 Task: Search one way flight ticket for 3 adults in first from Trenton: Trenton Mercer Airport to Riverton: Central Wyoming Regional Airport (was Riverton Regional) on 5-4-2023. Number of bags: 1 carry on bag. Price is upto 97000. Outbound departure time preference is 4:15.
Action: Mouse moved to (274, 105)
Screenshot: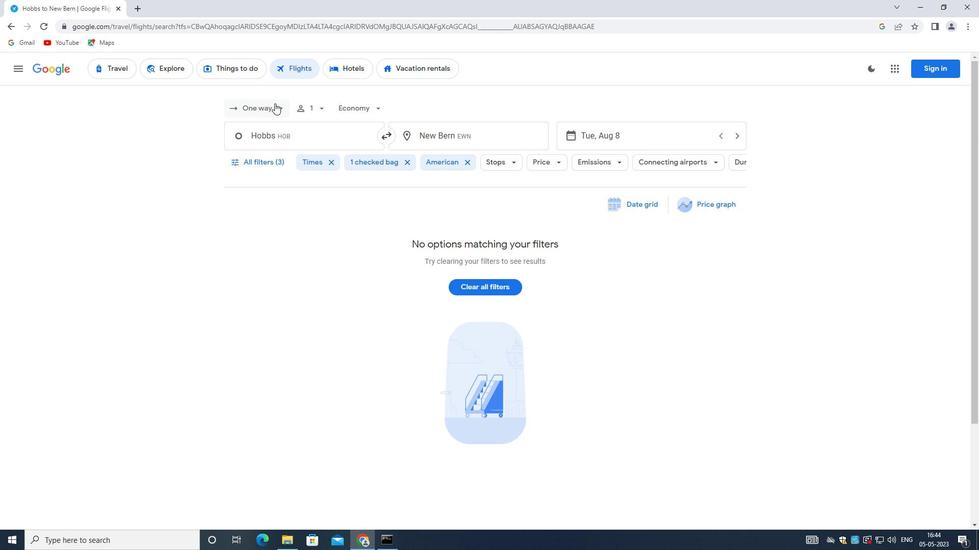 
Action: Mouse pressed left at (274, 105)
Screenshot: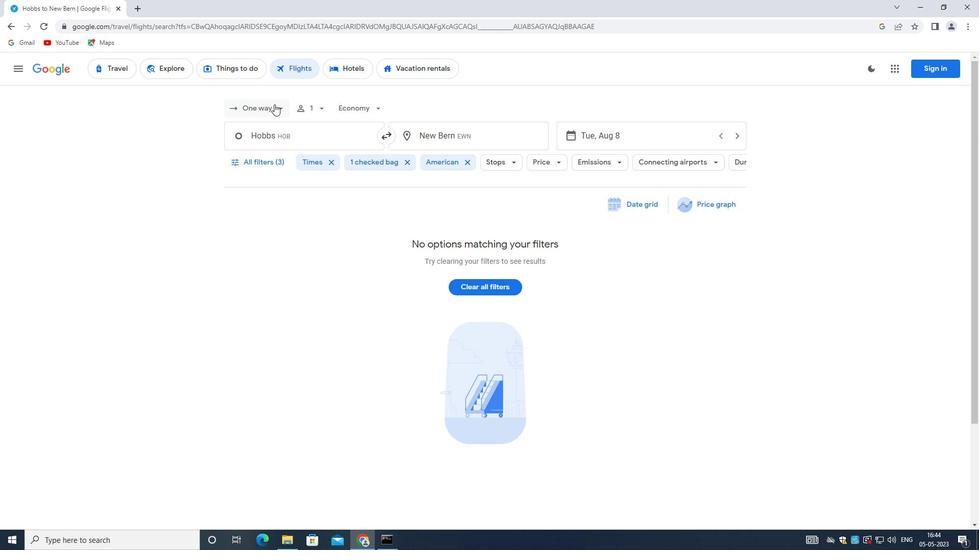 
Action: Mouse moved to (270, 150)
Screenshot: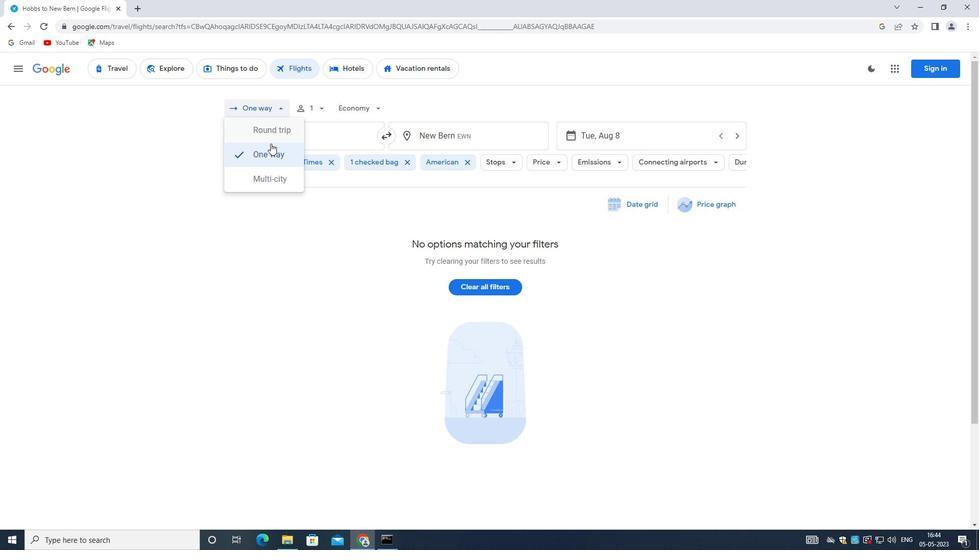 
Action: Mouse pressed left at (270, 150)
Screenshot: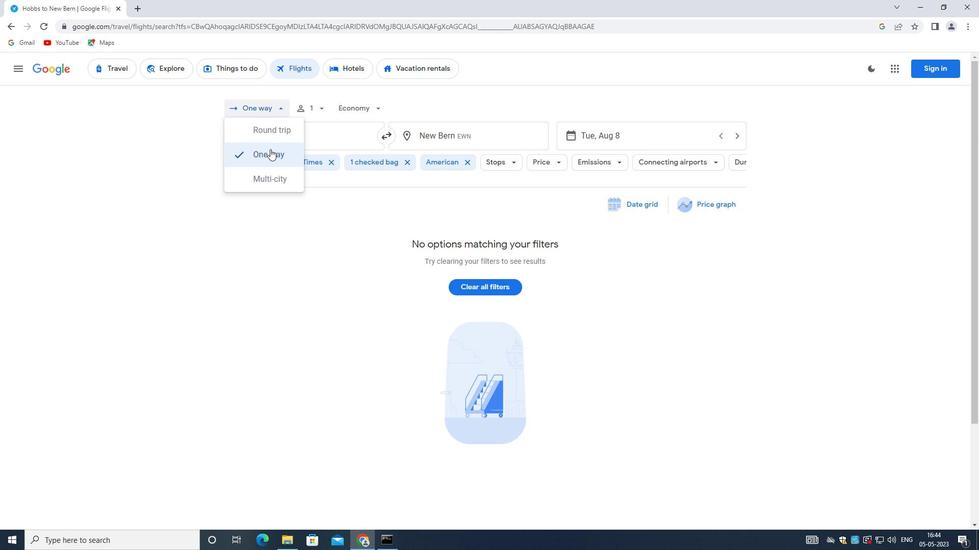 
Action: Mouse moved to (321, 106)
Screenshot: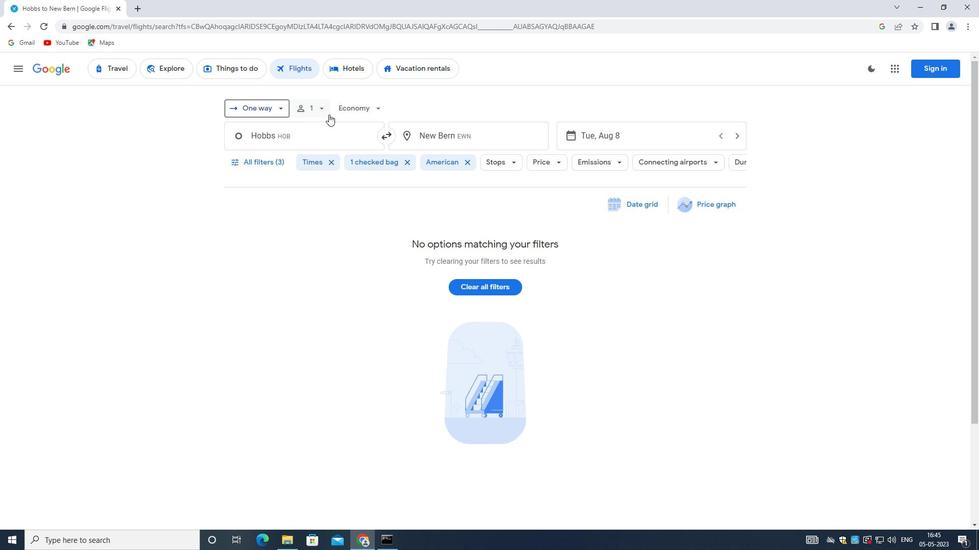 
Action: Mouse pressed left at (321, 106)
Screenshot: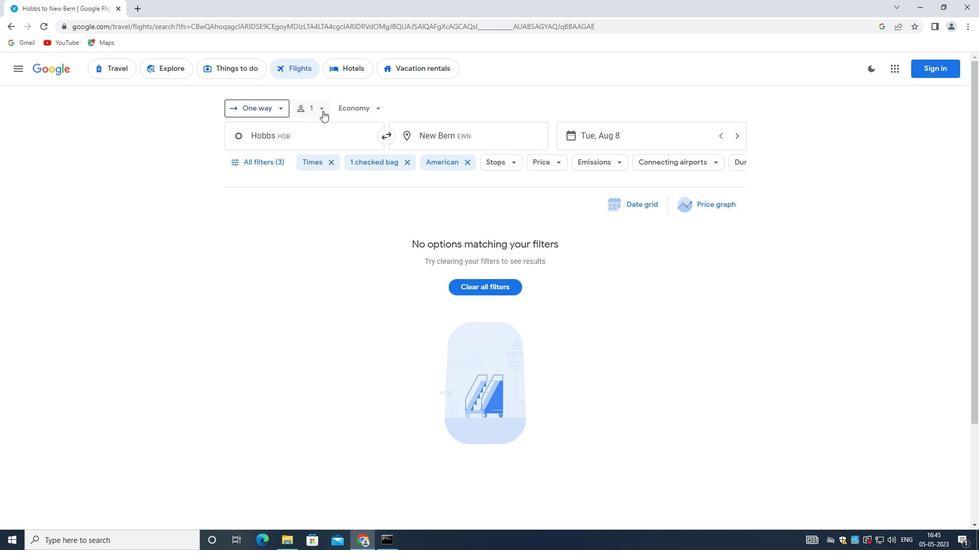 
Action: Mouse moved to (401, 130)
Screenshot: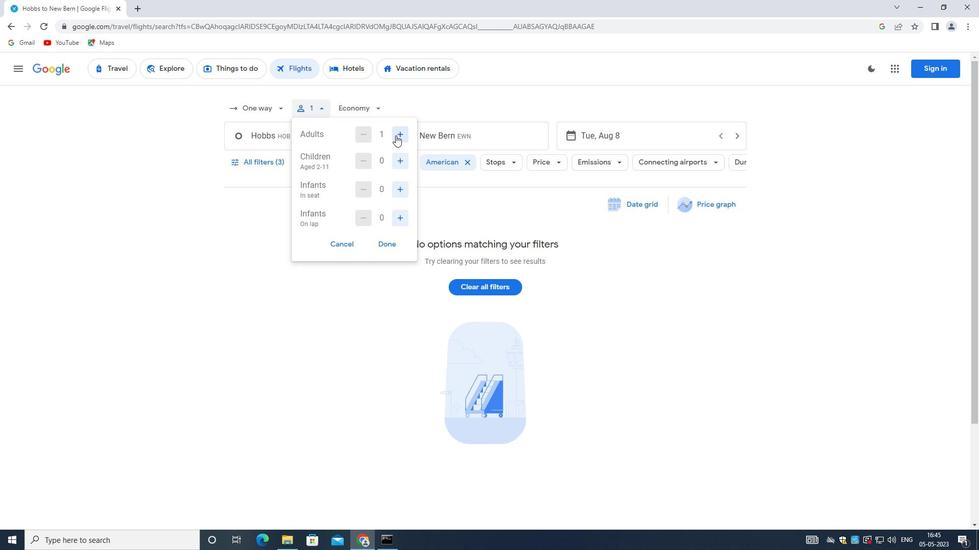 
Action: Mouse pressed left at (401, 130)
Screenshot: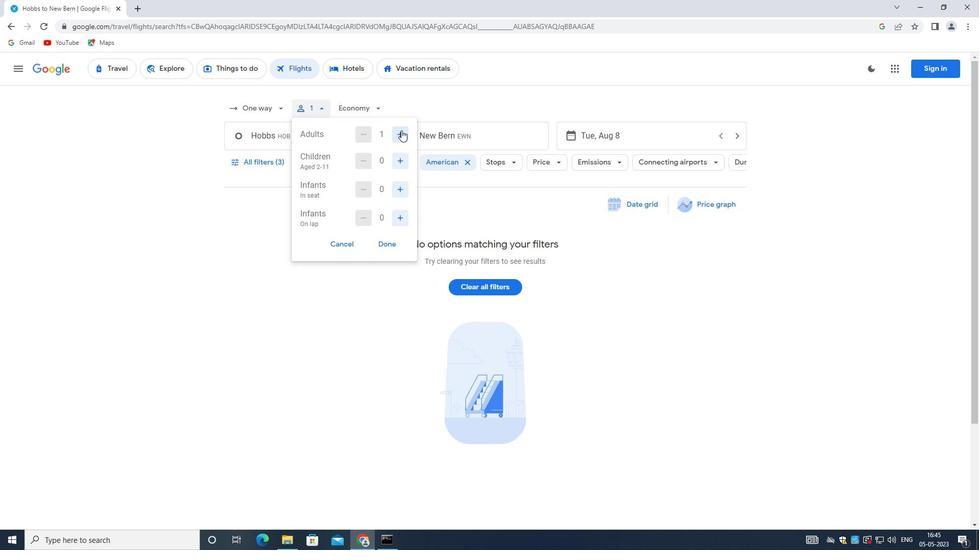 
Action: Mouse pressed left at (401, 130)
Screenshot: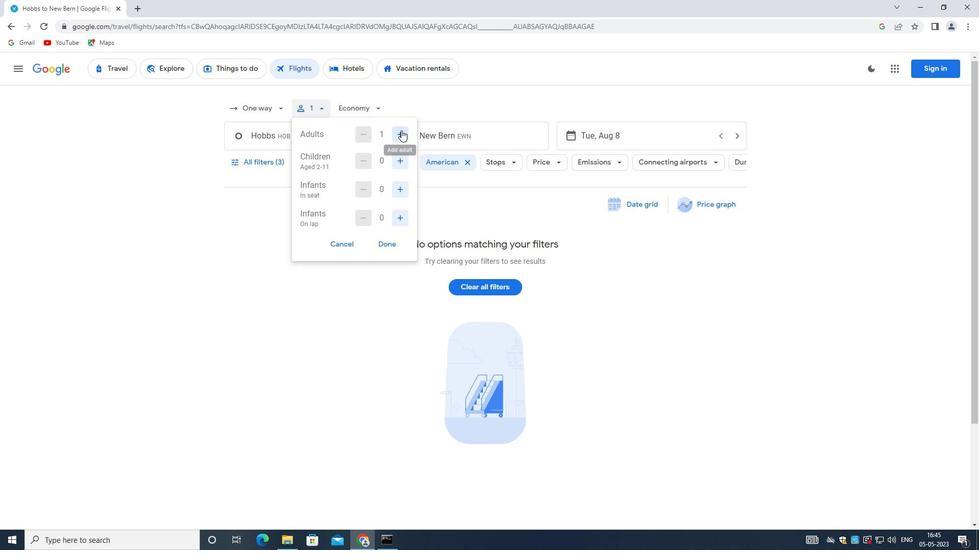 
Action: Mouse moved to (387, 243)
Screenshot: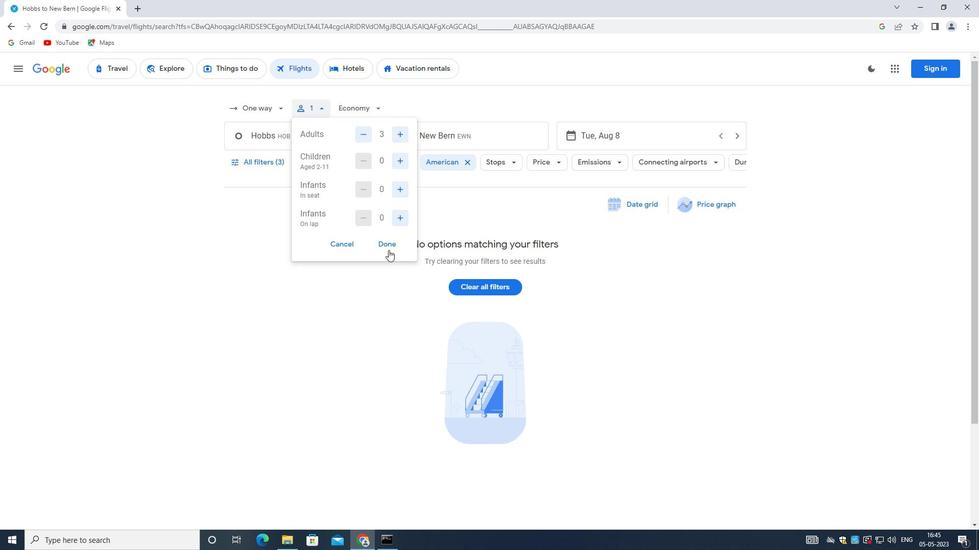 
Action: Mouse pressed left at (387, 243)
Screenshot: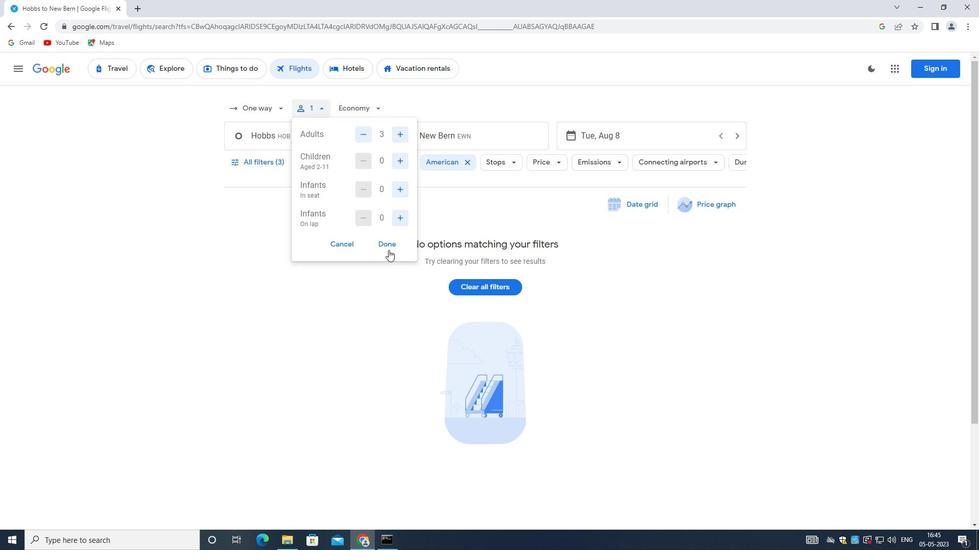 
Action: Mouse moved to (300, 140)
Screenshot: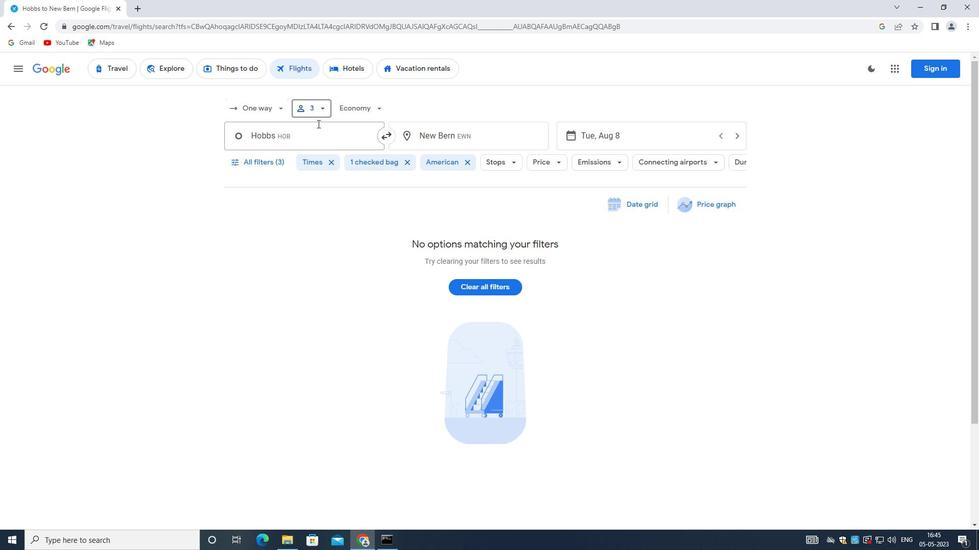 
Action: Mouse pressed left at (300, 140)
Screenshot: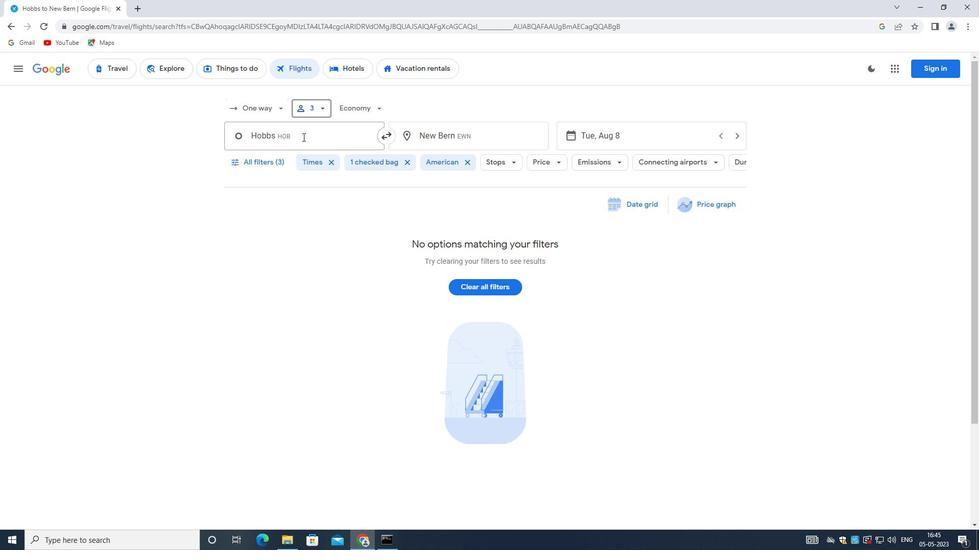 
Action: Mouse moved to (300, 140)
Screenshot: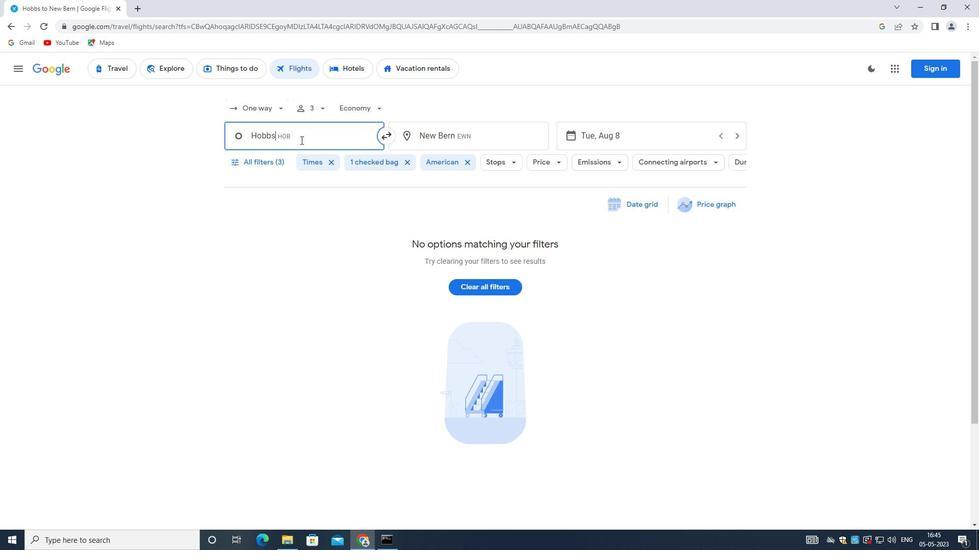 
Action: Key pressed <Key.backspace><Key.shift><Key.shift><Key.shift><Key.shift>TRENT
Screenshot: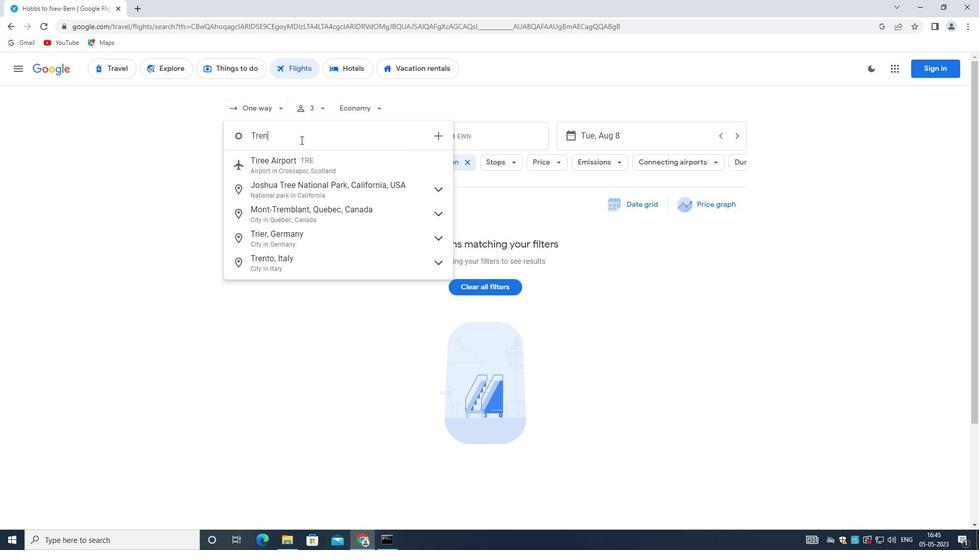 
Action: Mouse moved to (300, 140)
Screenshot: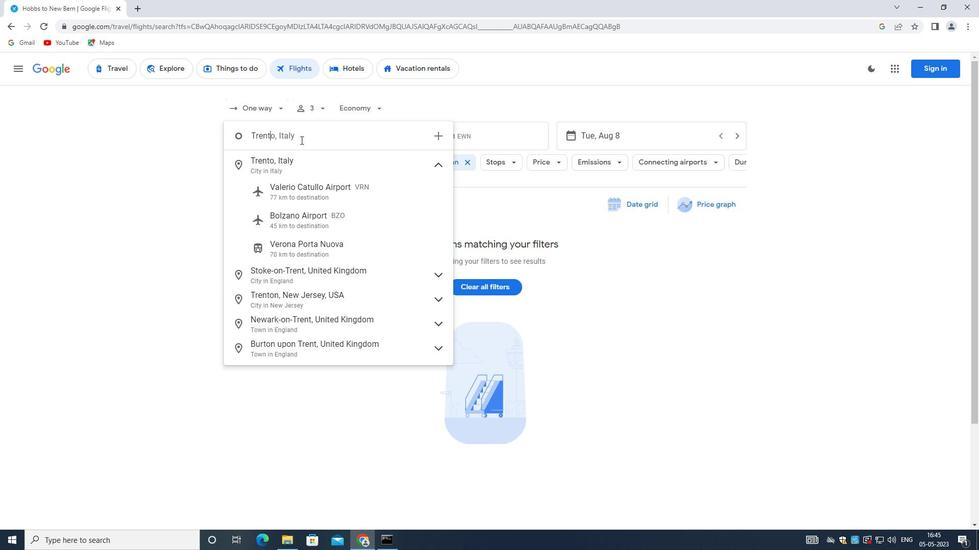 
Action: Key pressed ON<Key.space><Key.shift_r>MERCER
Screenshot: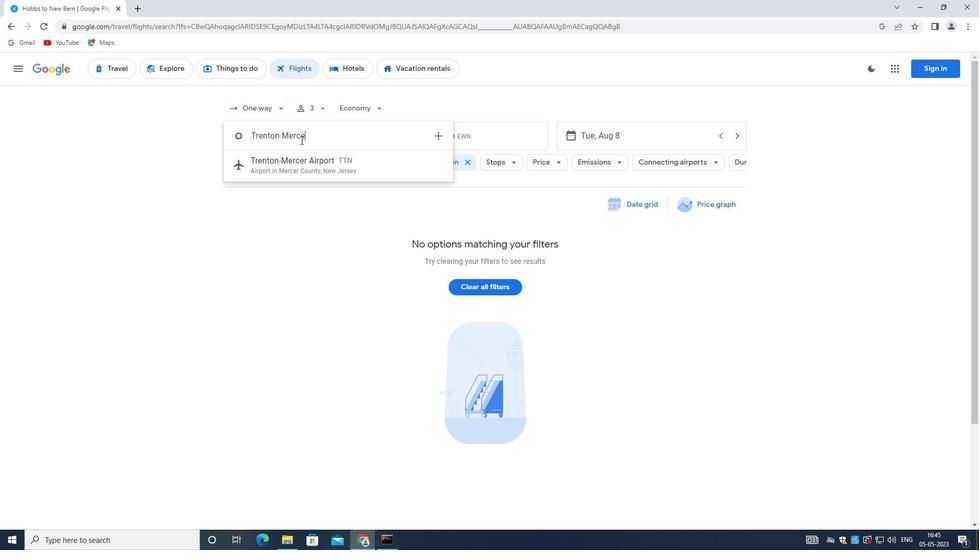 
Action: Mouse moved to (301, 164)
Screenshot: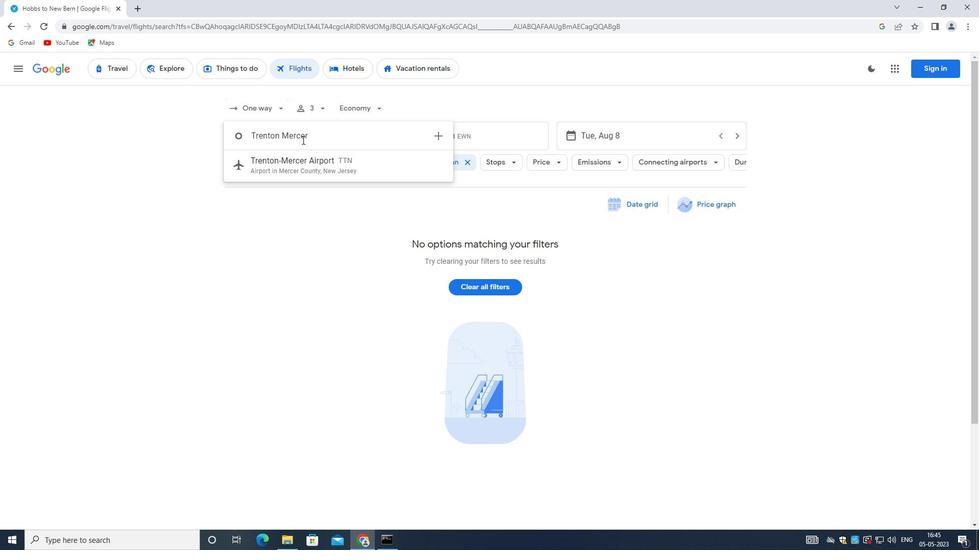 
Action: Mouse pressed left at (301, 164)
Screenshot: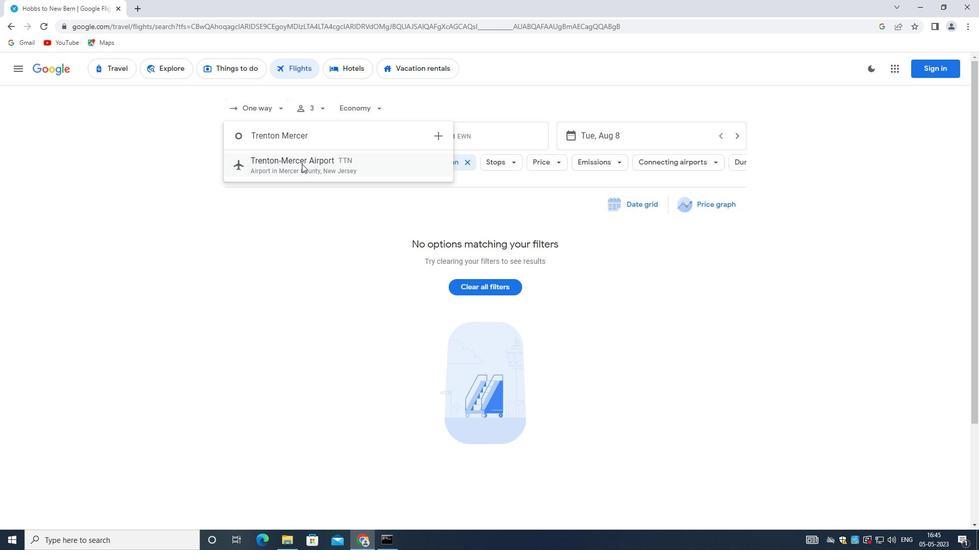 
Action: Mouse moved to (485, 141)
Screenshot: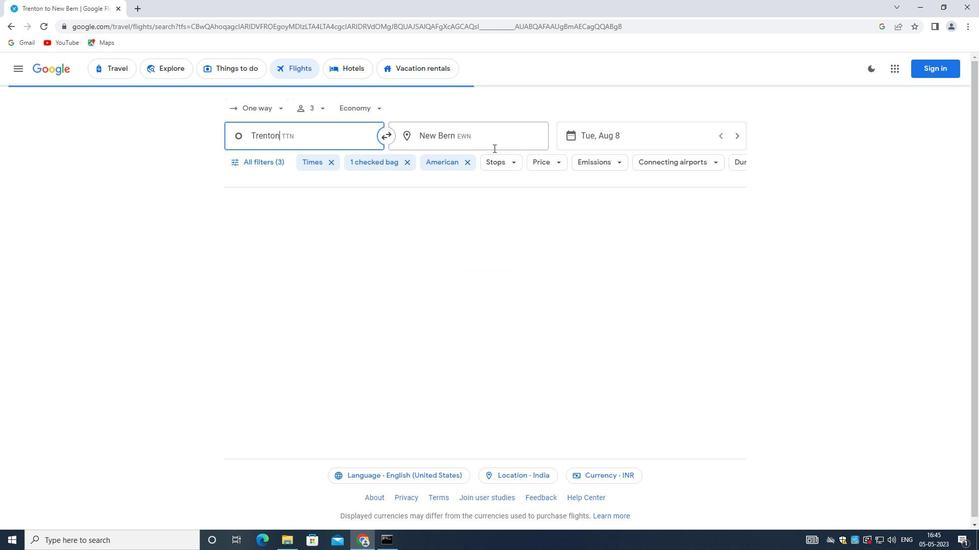 
Action: Mouse pressed left at (485, 141)
Screenshot: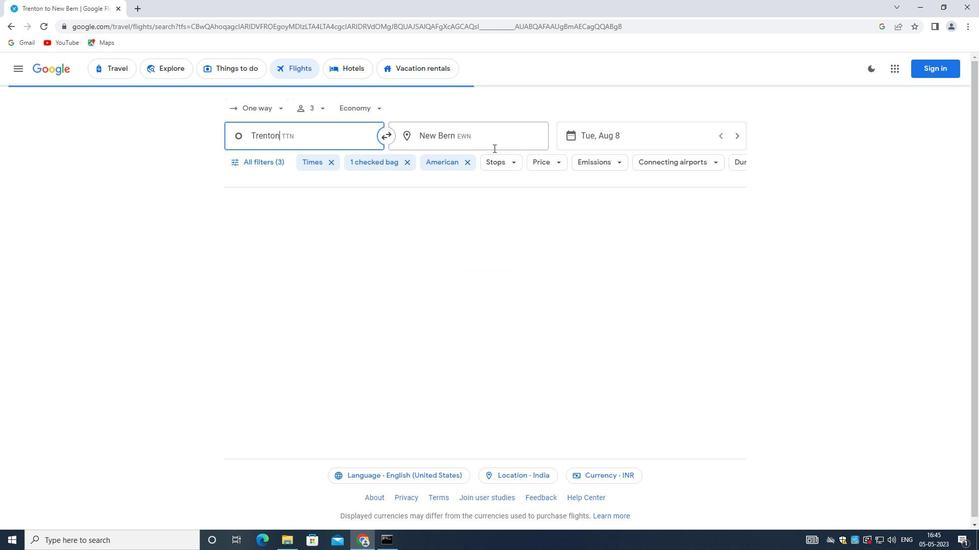 
Action: Key pressed <Key.backspace><Key.shift>CENTRAL<Key.space><Key.shift>WYOMING
Screenshot: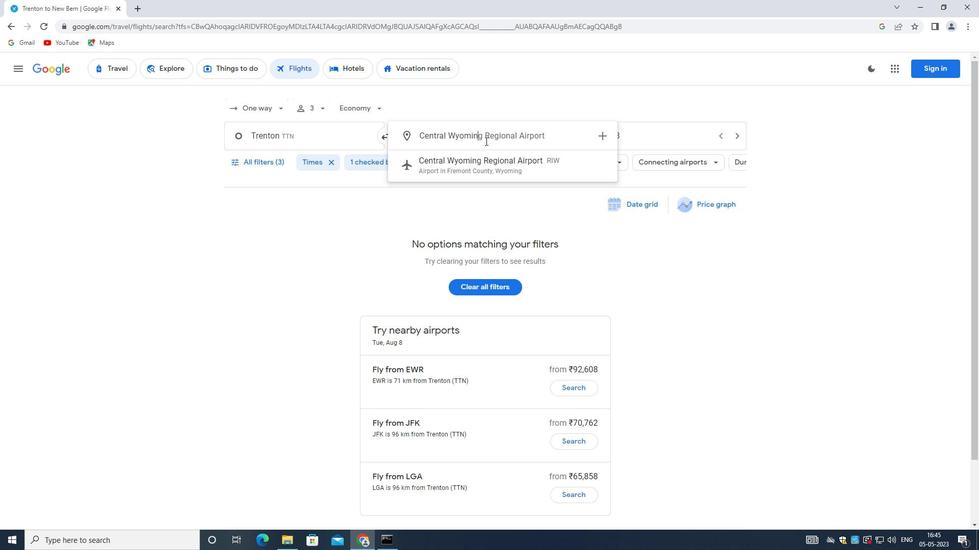 
Action: Mouse moved to (473, 173)
Screenshot: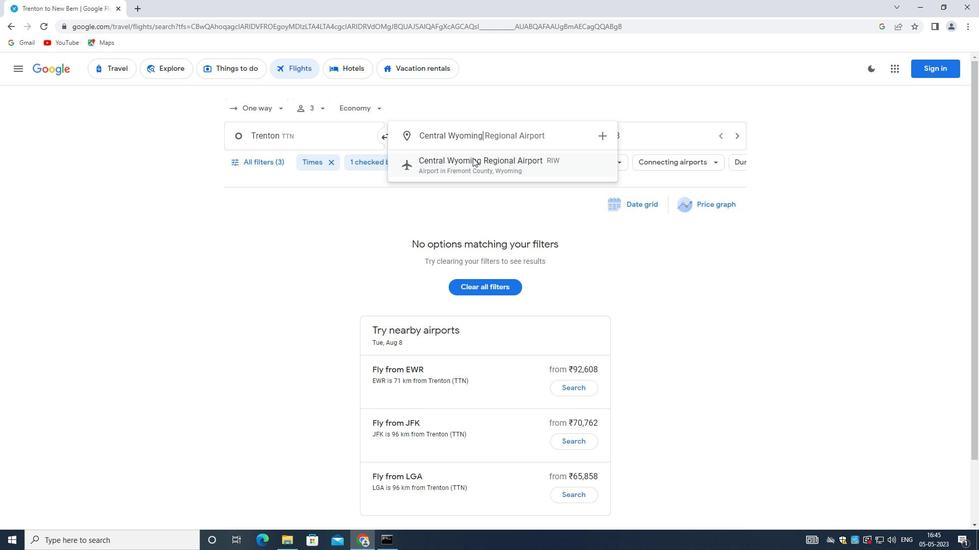 
Action: Mouse pressed left at (473, 173)
Screenshot: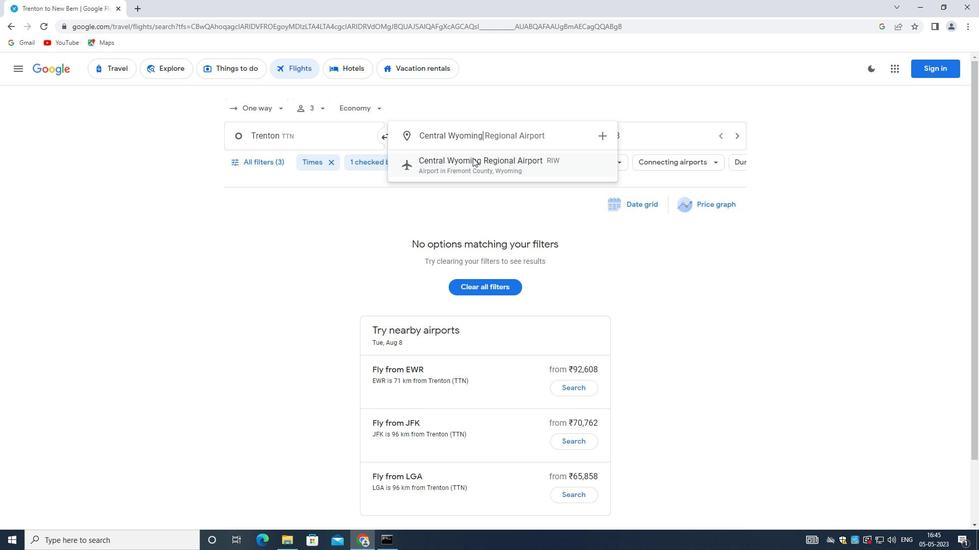 
Action: Mouse moved to (602, 144)
Screenshot: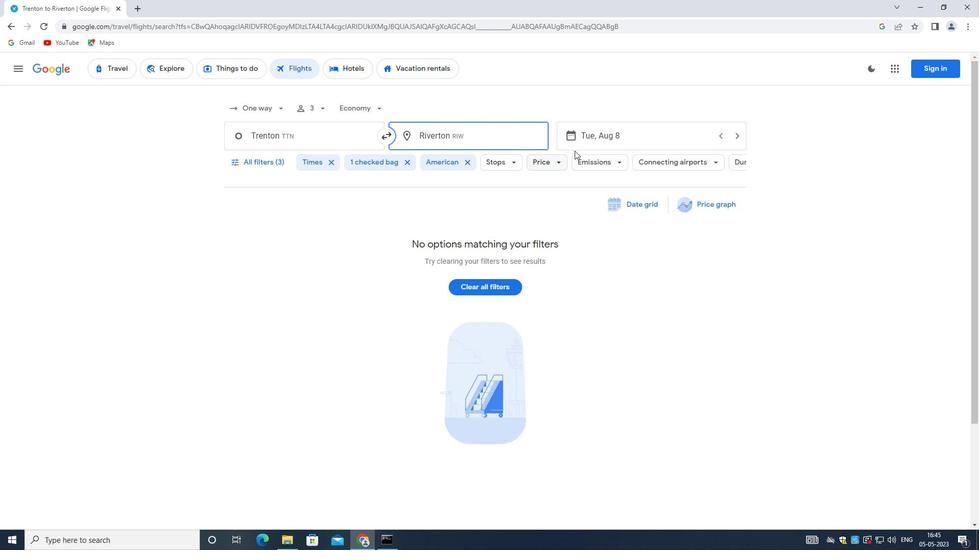 
Action: Mouse pressed left at (602, 144)
Screenshot: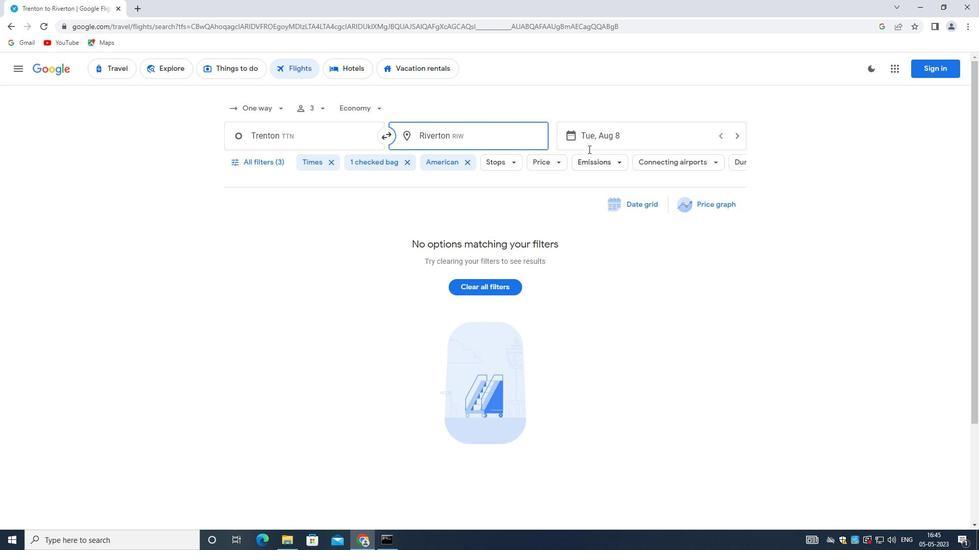
Action: Mouse moved to (440, 250)
Screenshot: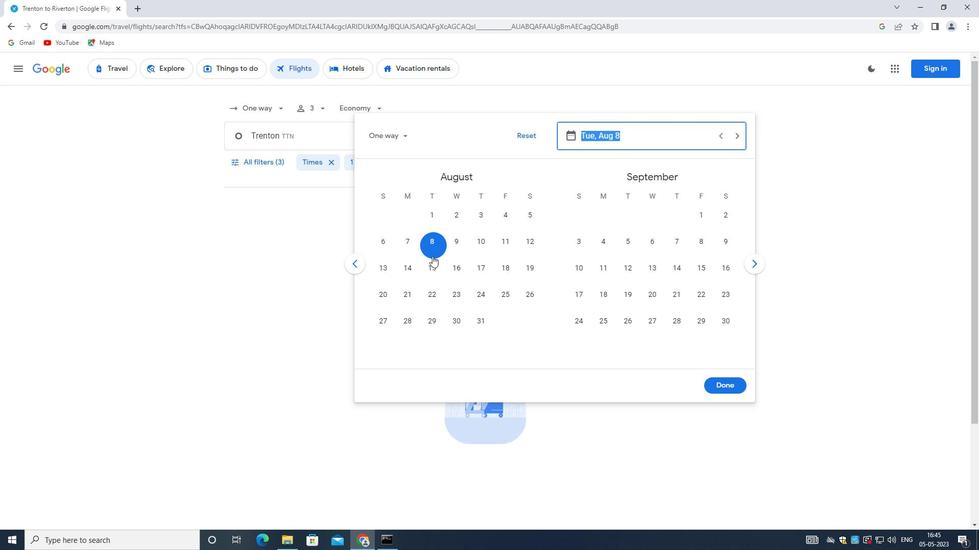 
Action: Mouse pressed left at (440, 250)
Screenshot: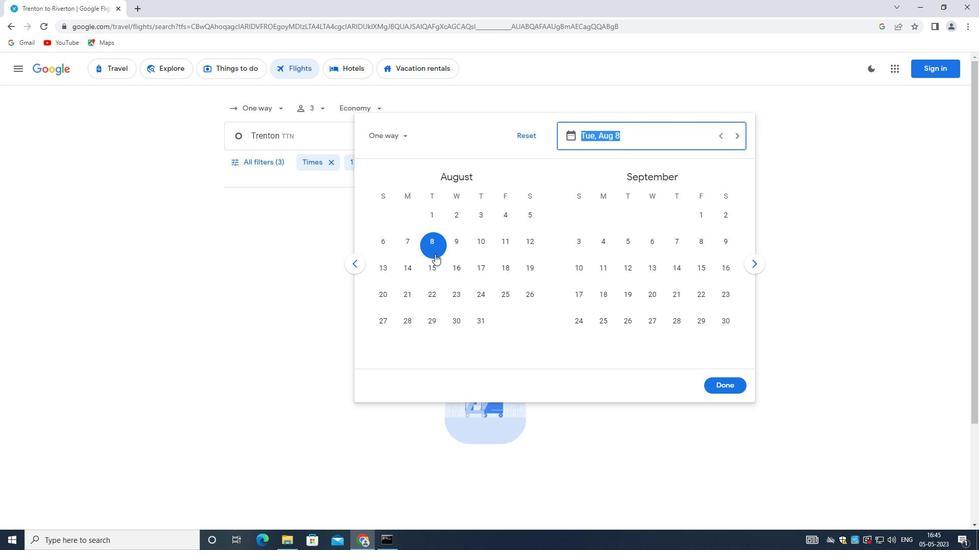 
Action: Mouse moved to (731, 388)
Screenshot: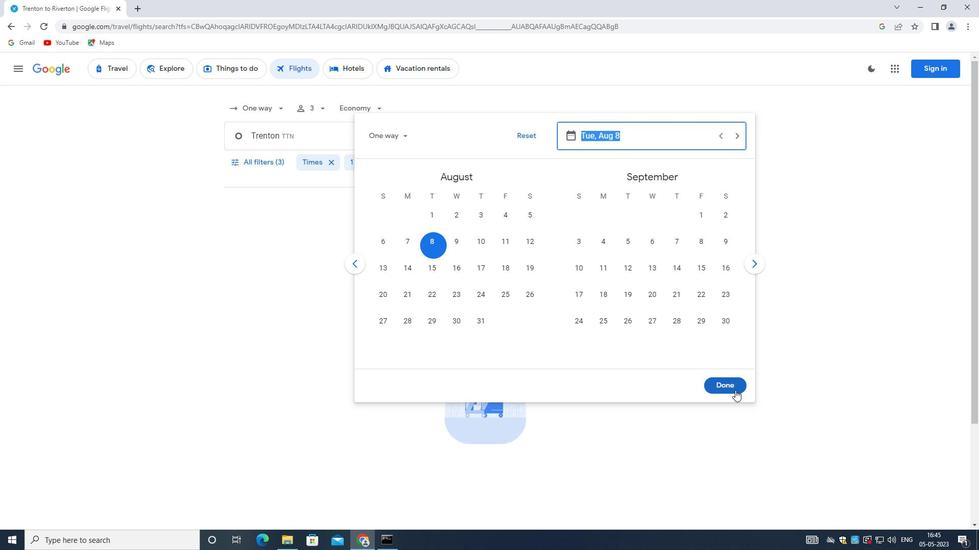 
Action: Mouse pressed left at (731, 388)
Screenshot: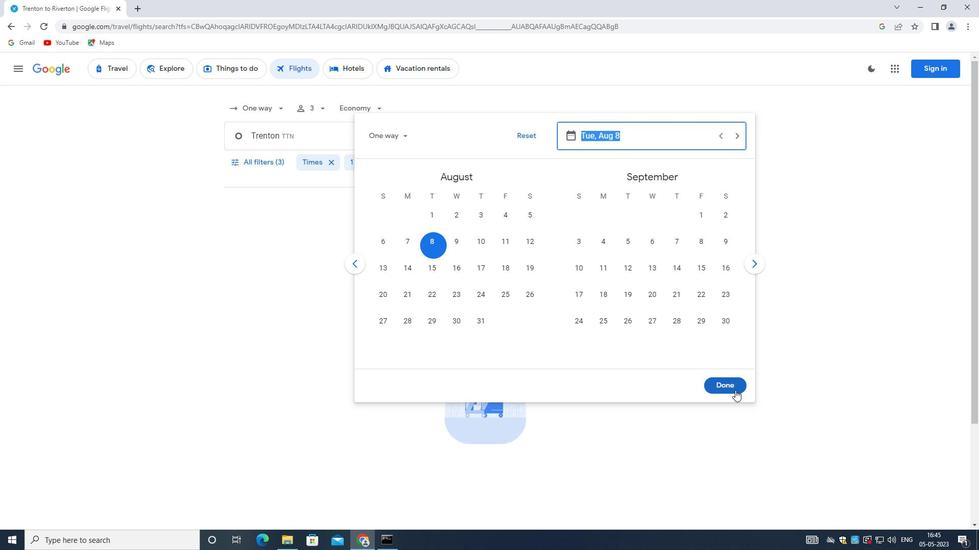 
Action: Mouse moved to (273, 162)
Screenshot: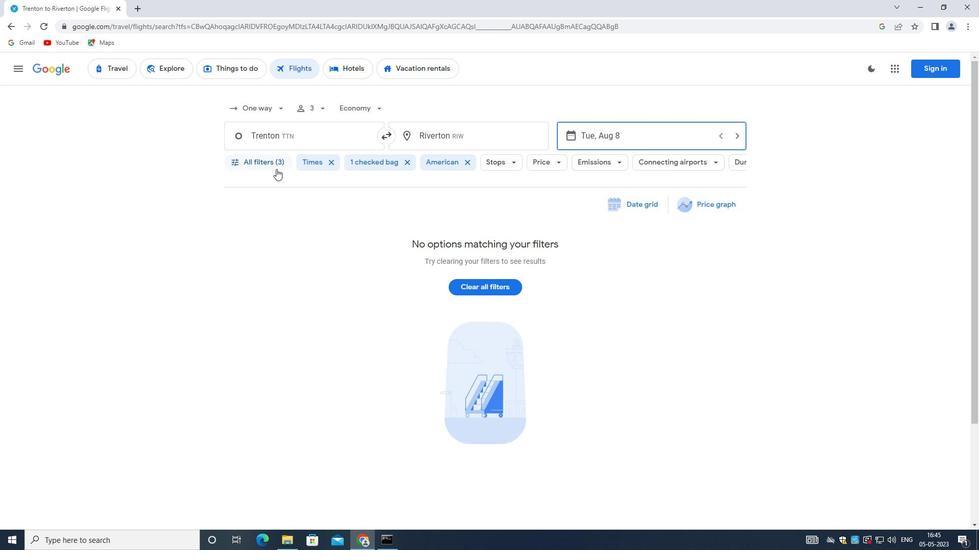 
Action: Mouse pressed left at (273, 162)
Screenshot: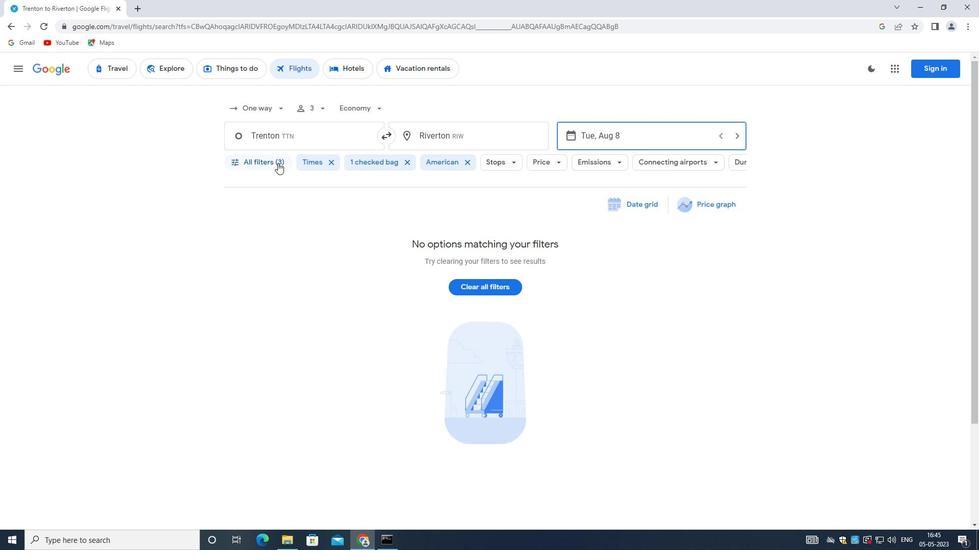
Action: Mouse moved to (277, 374)
Screenshot: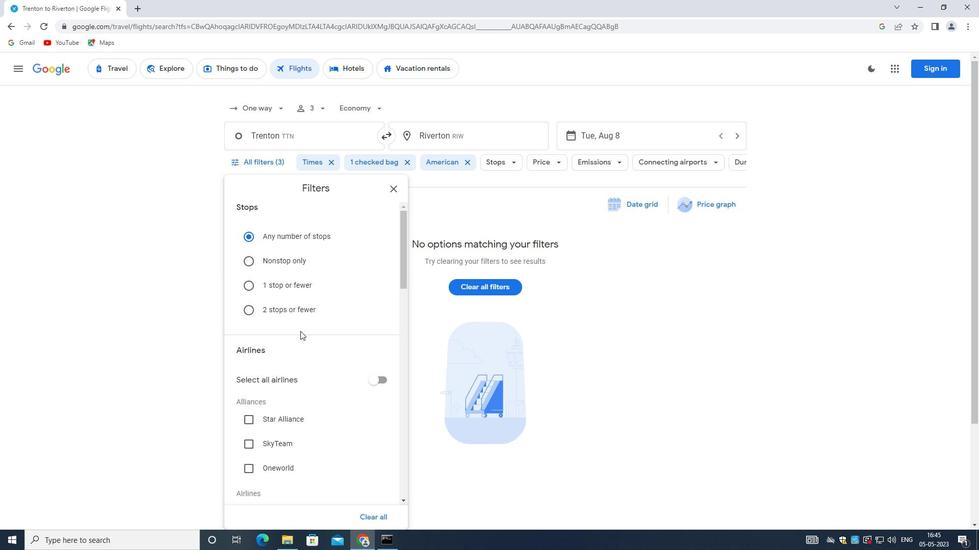 
Action: Mouse scrolled (277, 374) with delta (0, 0)
Screenshot: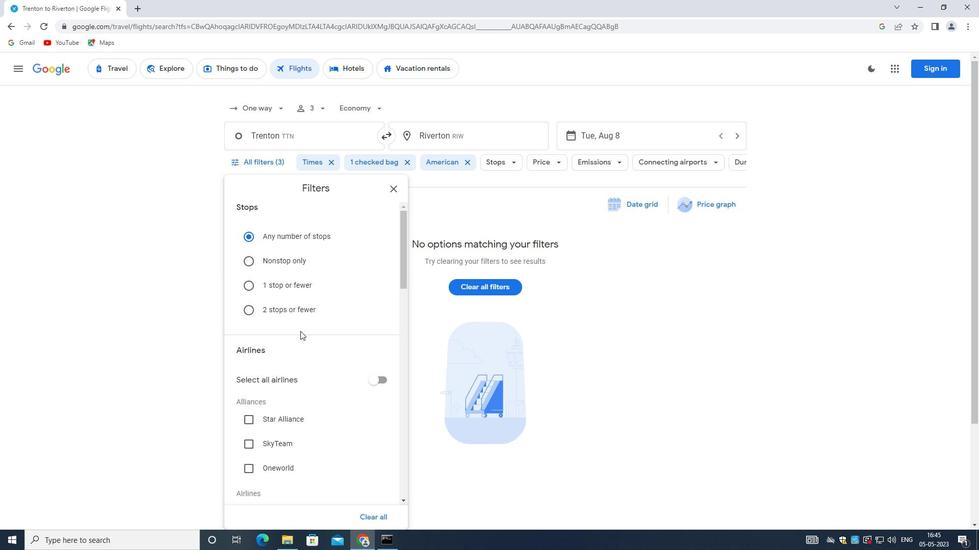 
Action: Mouse moved to (277, 382)
Screenshot: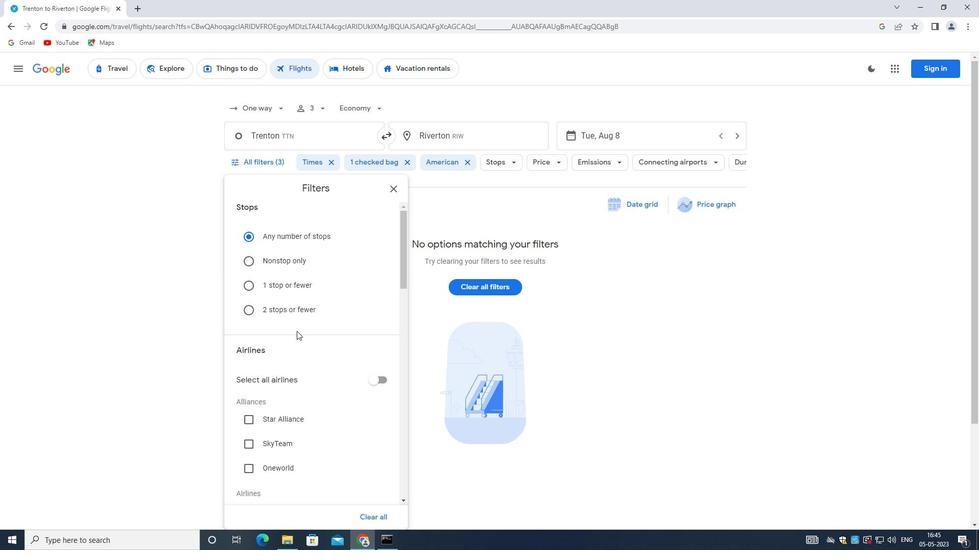
Action: Mouse scrolled (277, 381) with delta (0, 0)
Screenshot: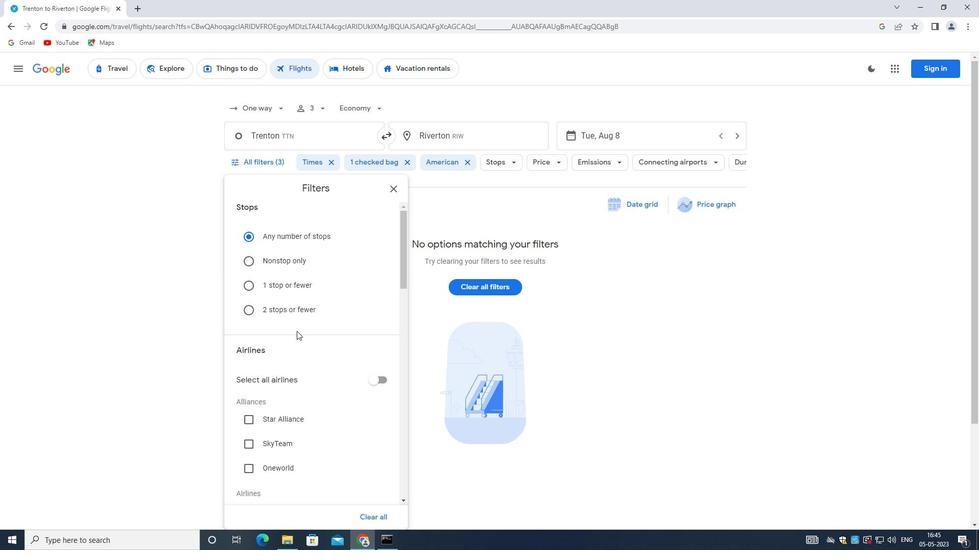 
Action: Mouse moved to (277, 390)
Screenshot: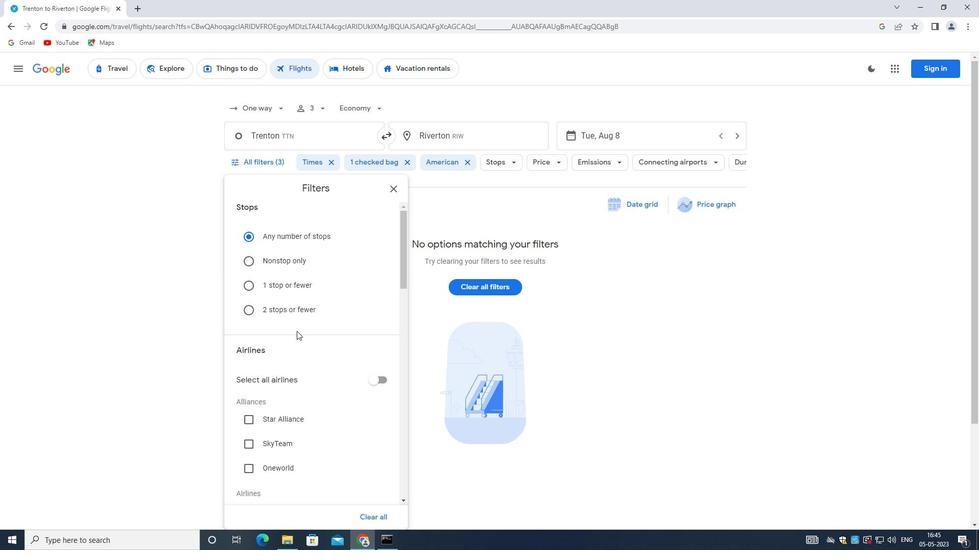 
Action: Mouse scrolled (277, 389) with delta (0, 0)
Screenshot: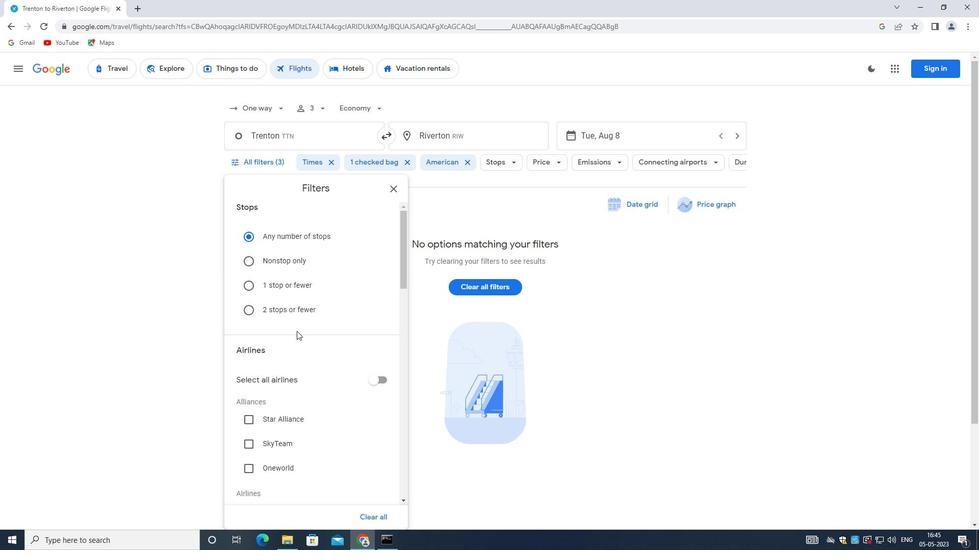 
Action: Mouse moved to (277, 392)
Screenshot: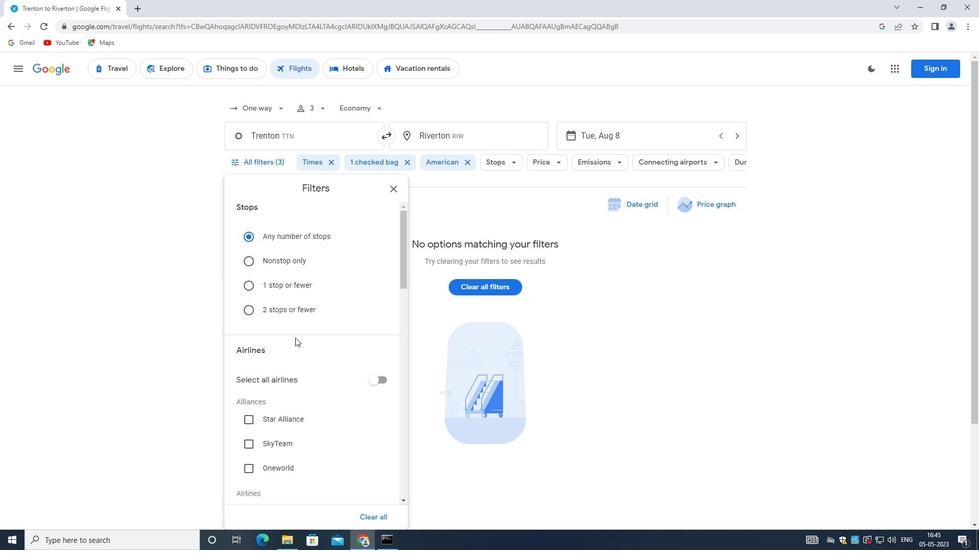 
Action: Mouse scrolled (277, 392) with delta (0, 0)
Screenshot: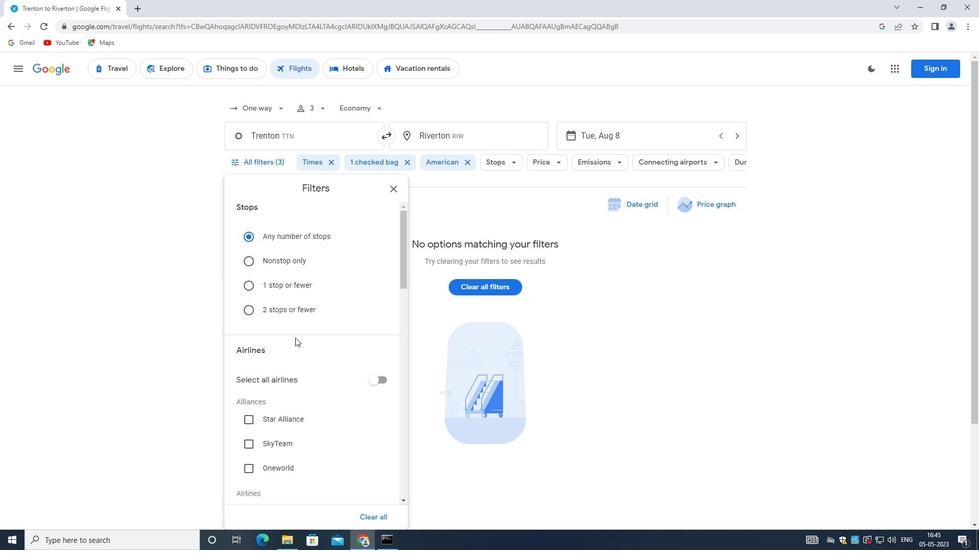 
Action: Mouse moved to (343, 401)
Screenshot: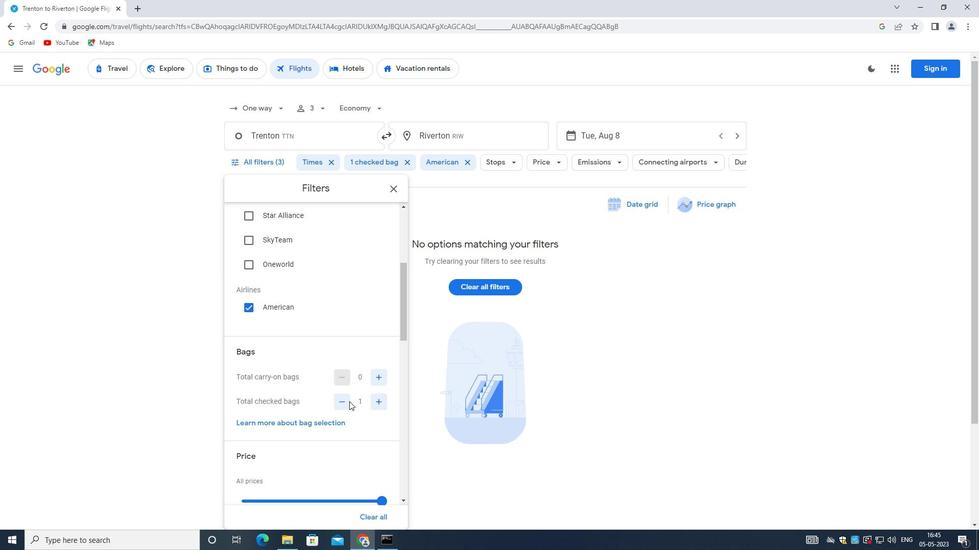 
Action: Mouse pressed left at (343, 401)
Screenshot: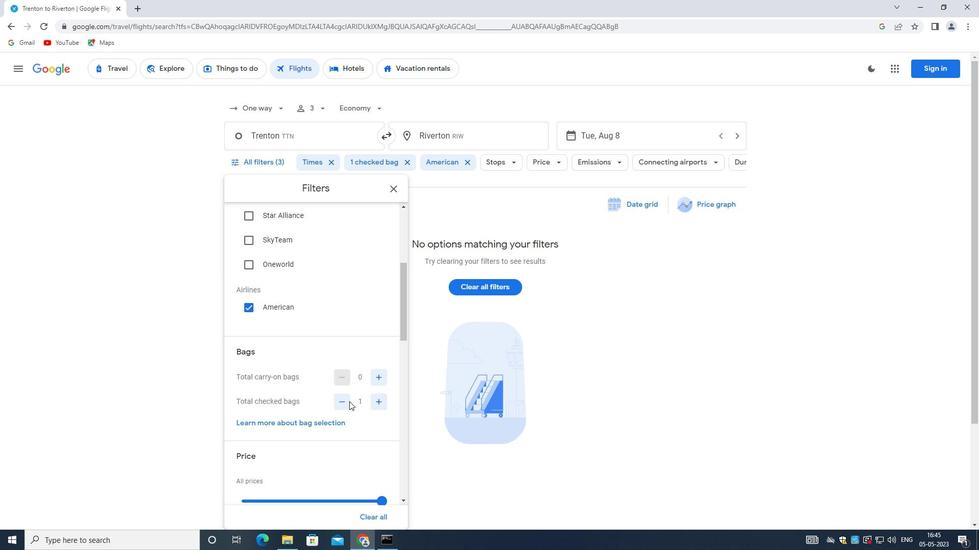
Action: Mouse moved to (377, 375)
Screenshot: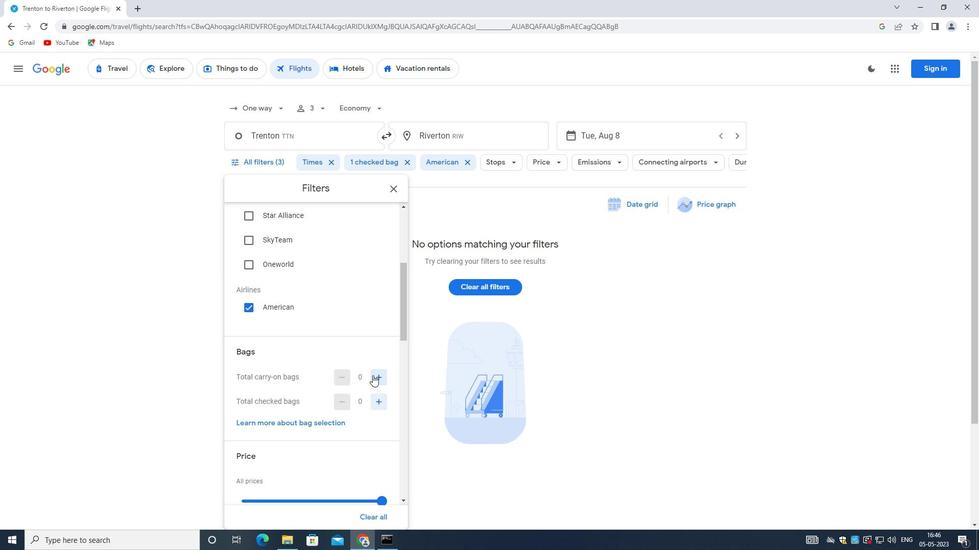 
Action: Mouse pressed left at (377, 375)
Screenshot: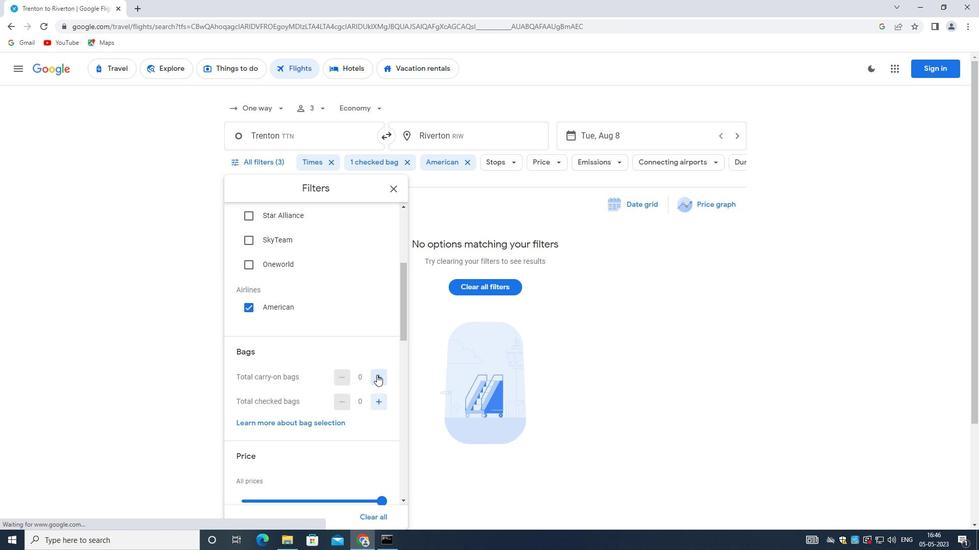 
Action: Mouse moved to (314, 447)
Screenshot: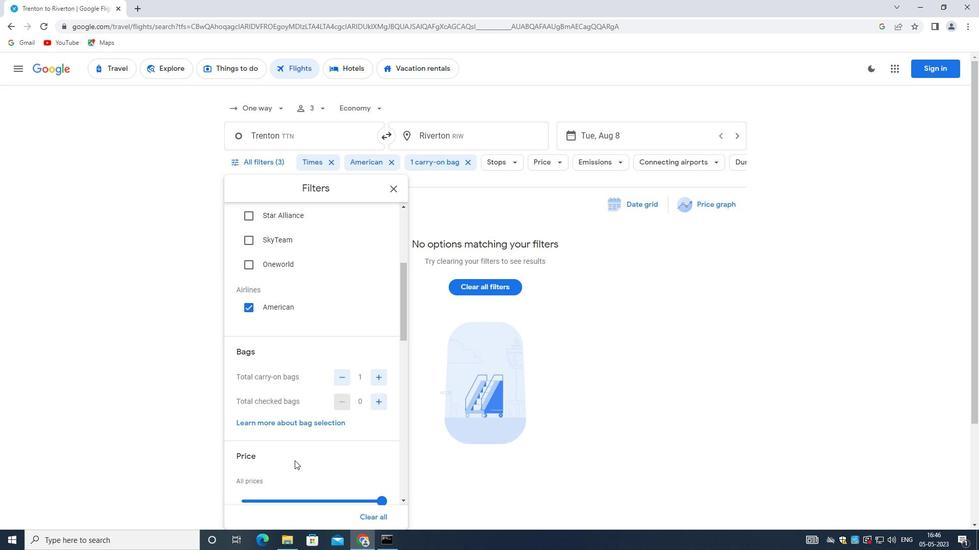
Action: Mouse scrolled (314, 447) with delta (0, 0)
Screenshot: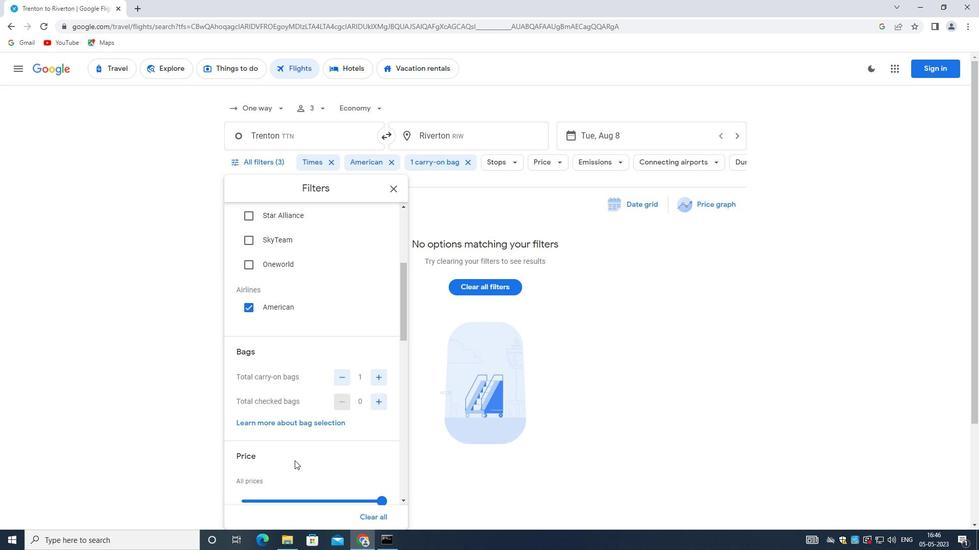 
Action: Mouse moved to (317, 446)
Screenshot: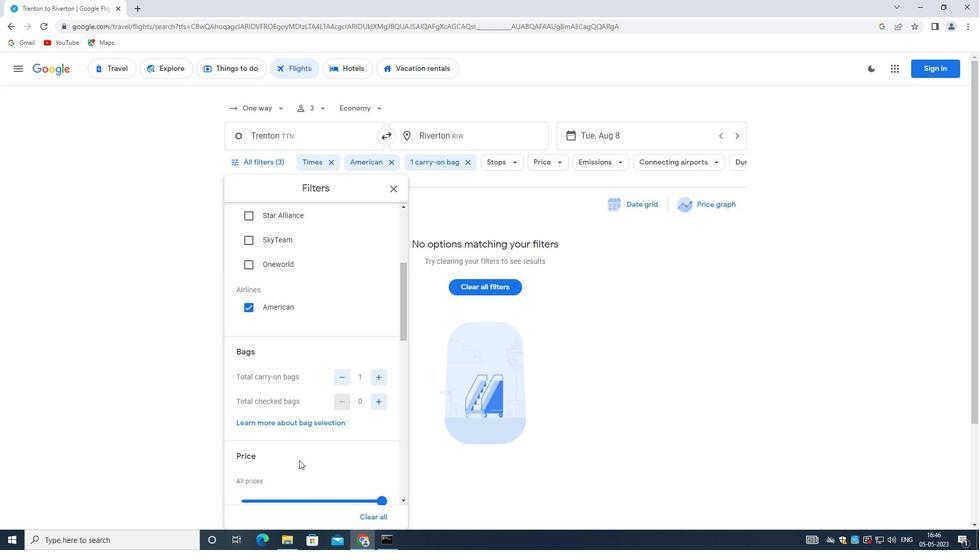 
Action: Mouse scrolled (317, 446) with delta (0, 0)
Screenshot: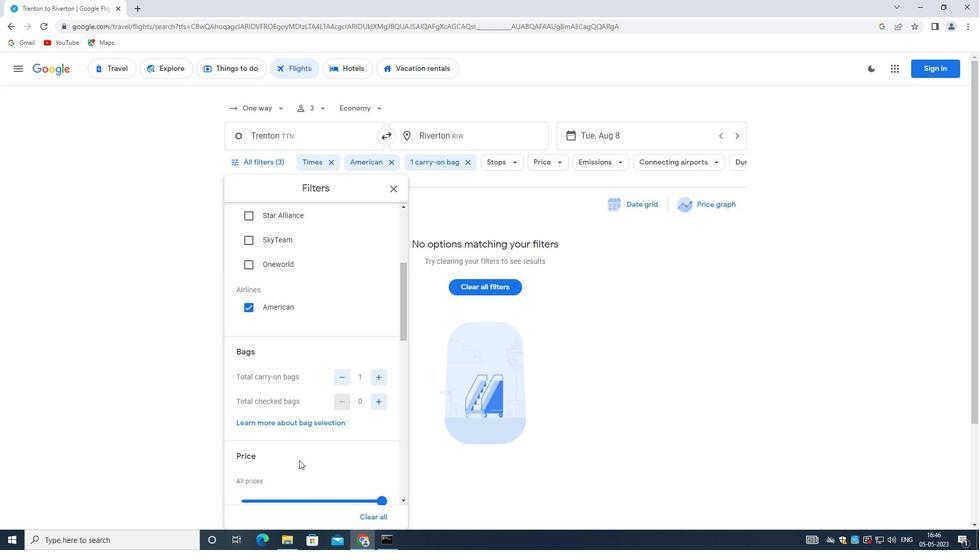 
Action: Mouse moved to (318, 446)
Screenshot: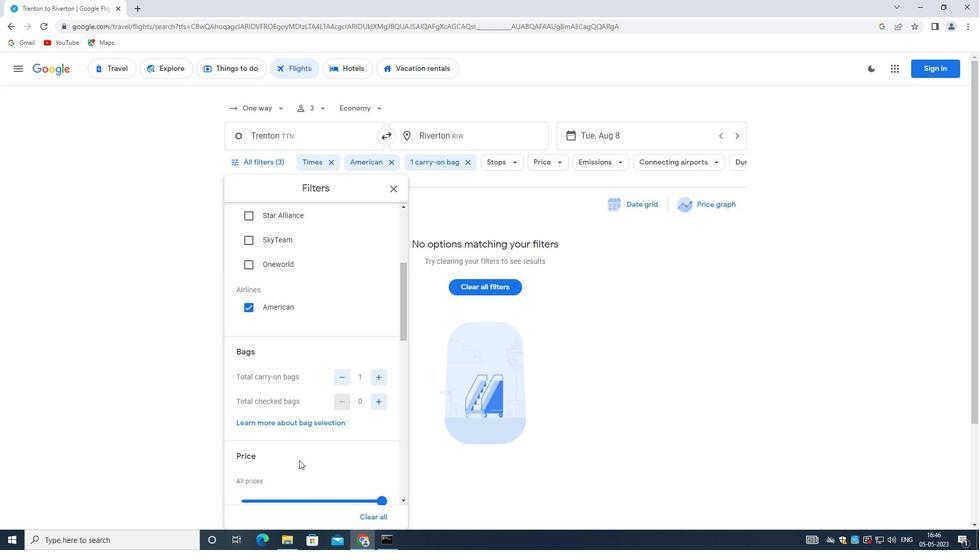 
Action: Mouse scrolled (318, 446) with delta (0, 0)
Screenshot: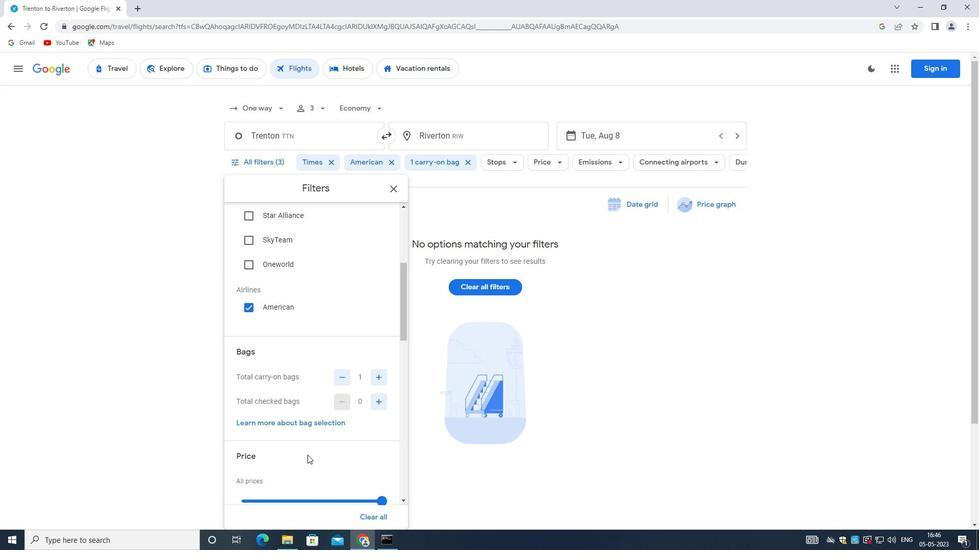 
Action: Mouse scrolled (318, 446) with delta (0, 0)
Screenshot: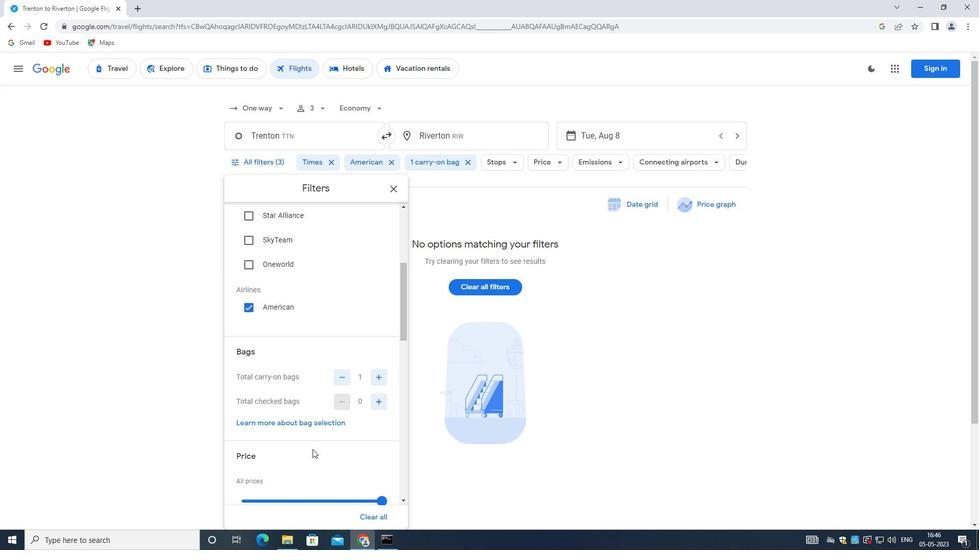 
Action: Mouse moved to (381, 294)
Screenshot: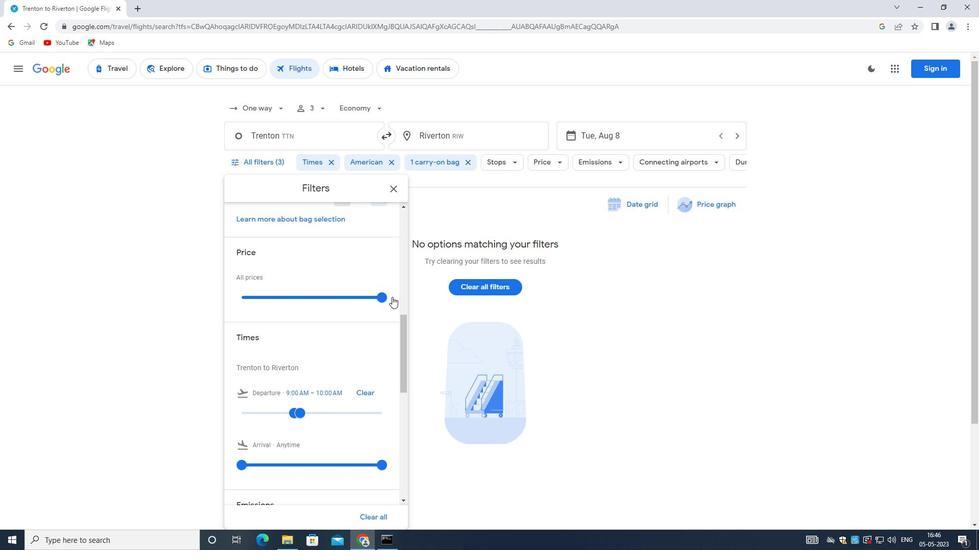 
Action: Mouse pressed left at (381, 294)
Screenshot: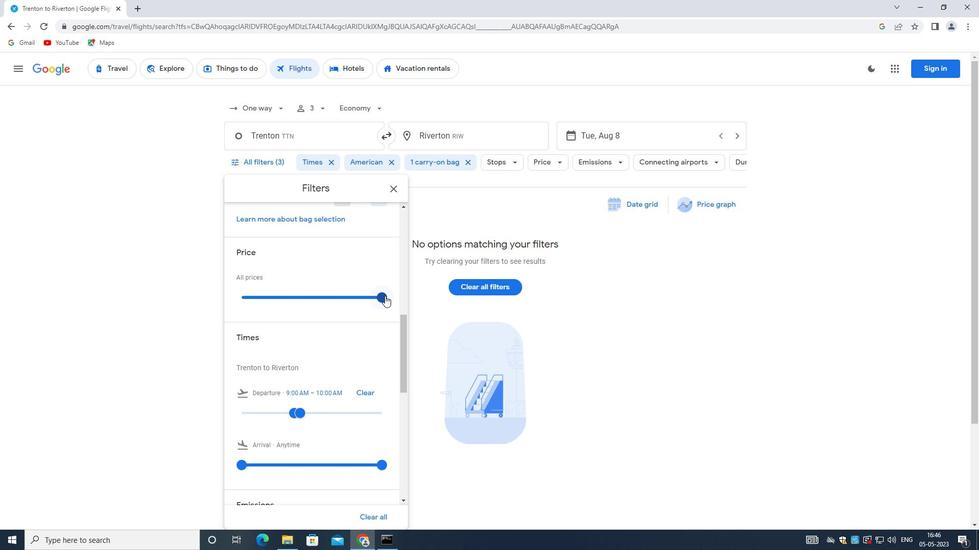
Action: Mouse moved to (336, 413)
Screenshot: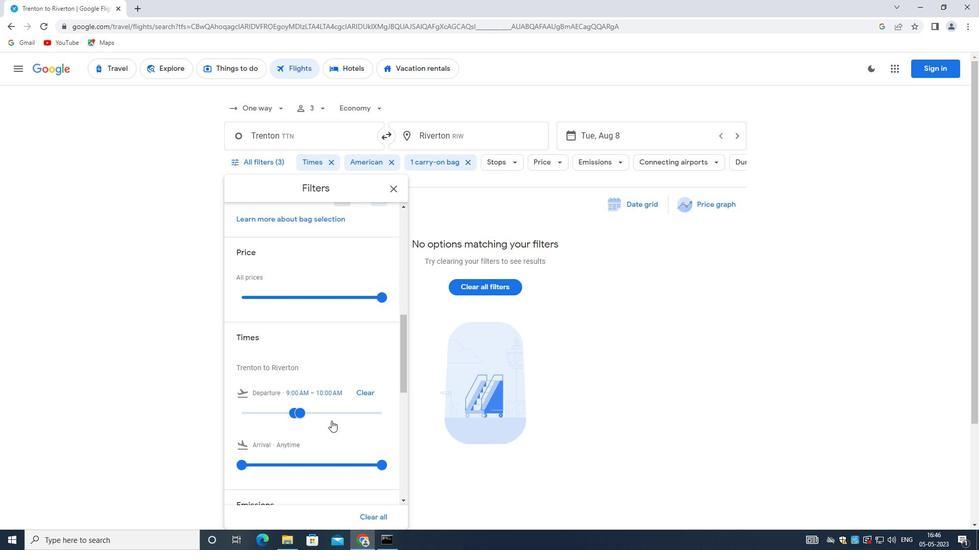 
Action: Mouse pressed left at (336, 413)
Screenshot: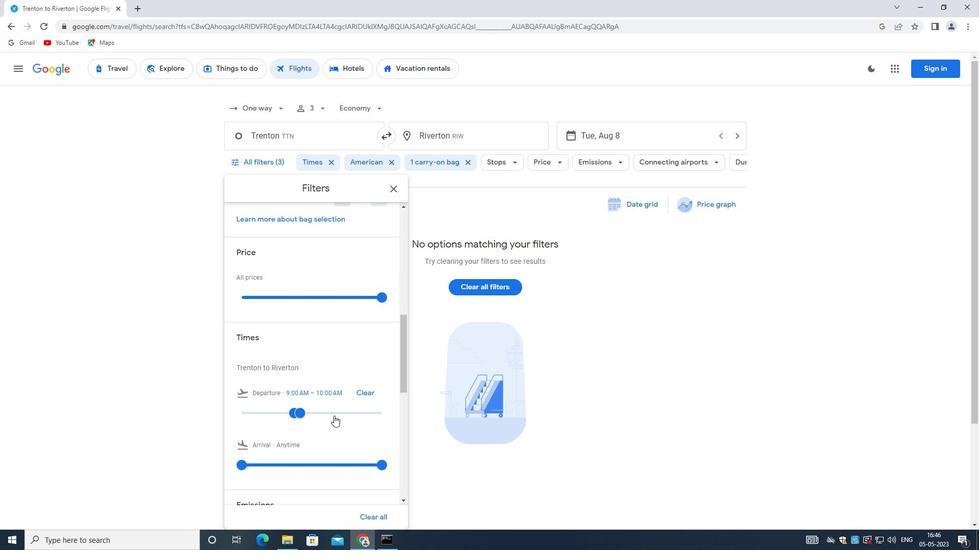 
Action: Mouse moved to (247, 413)
Screenshot: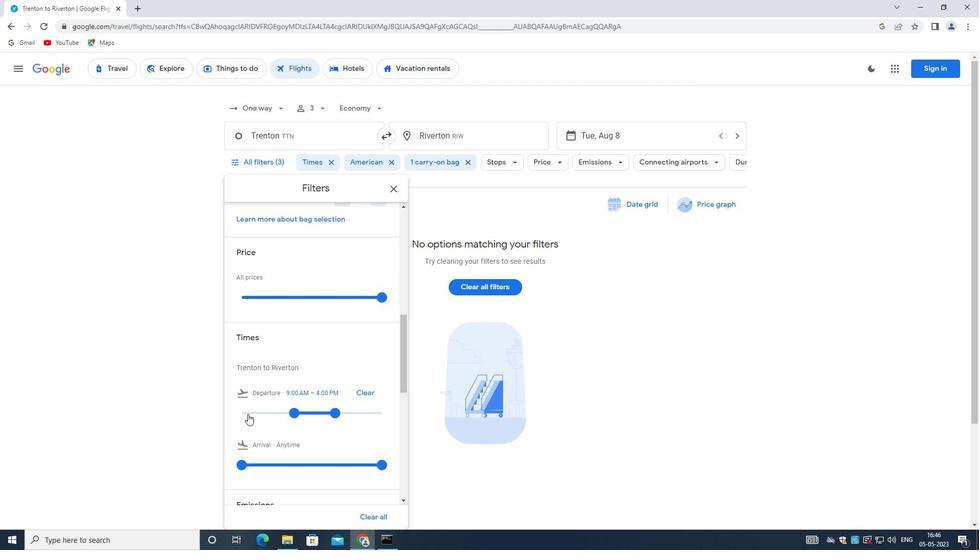 
Action: Mouse pressed left at (247, 413)
Screenshot: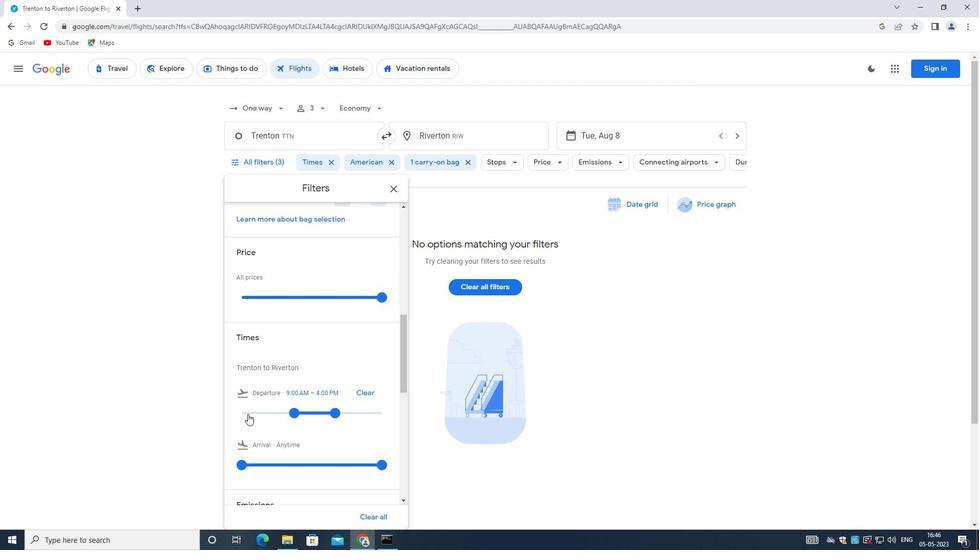 
Action: Mouse moved to (264, 413)
Screenshot: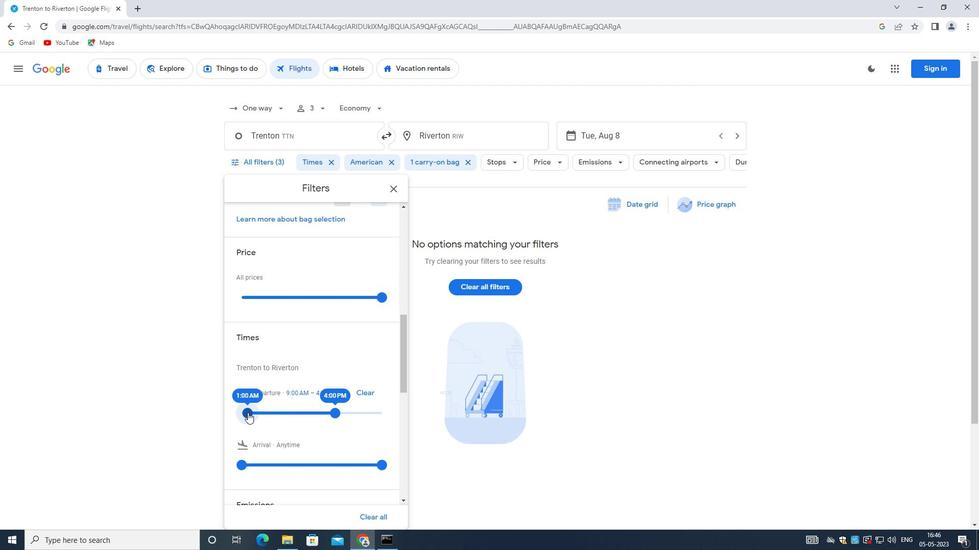 
Action: Mouse pressed left at (264, 413)
Screenshot: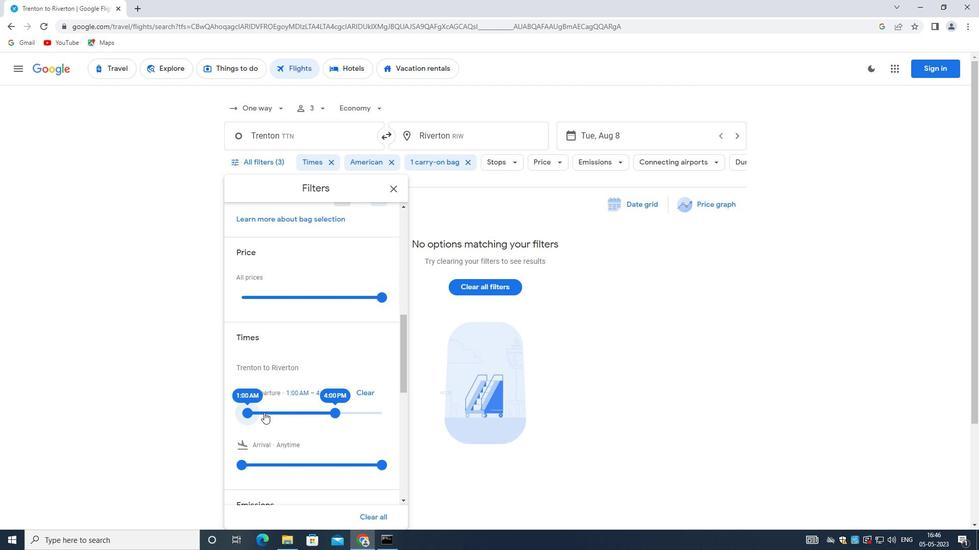 
Action: Mouse moved to (334, 412)
Screenshot: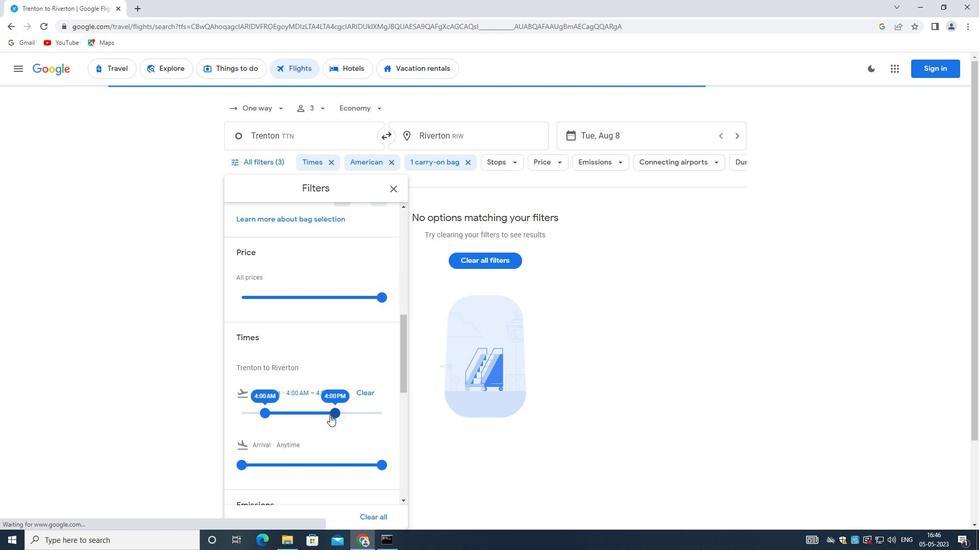 
Action: Mouse pressed left at (334, 412)
Screenshot: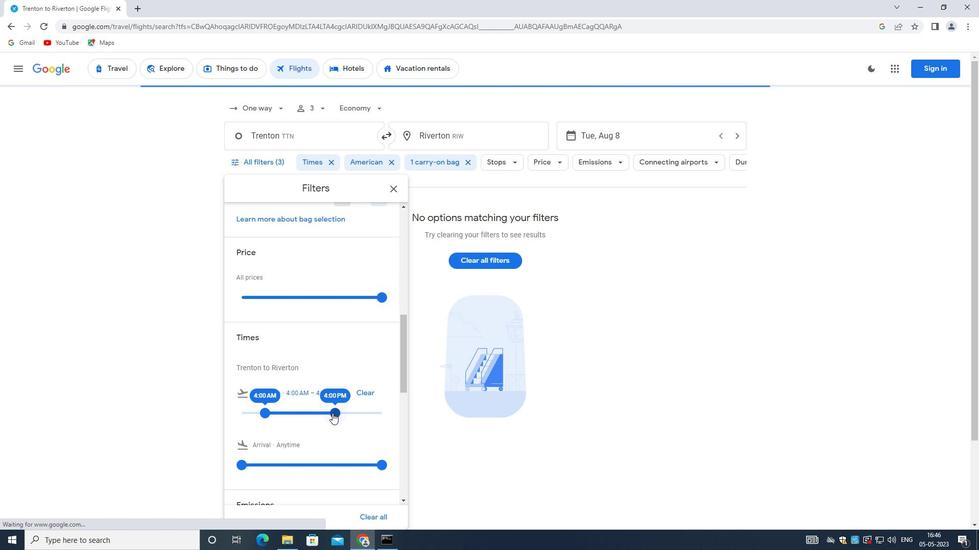 
Action: Mouse moved to (294, 390)
Screenshot: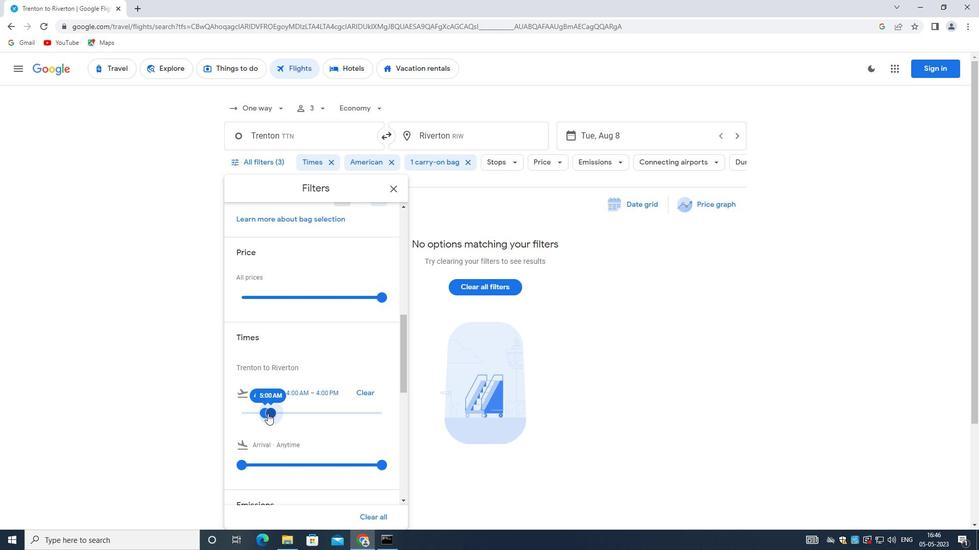 
Action: Mouse scrolled (294, 390) with delta (0, 0)
Screenshot: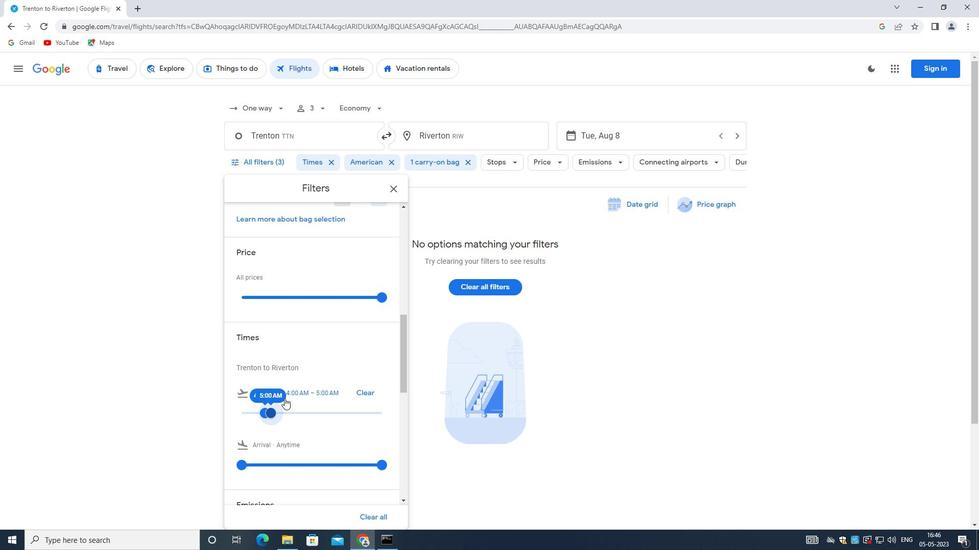 
Action: Mouse scrolled (294, 390) with delta (0, 0)
Screenshot: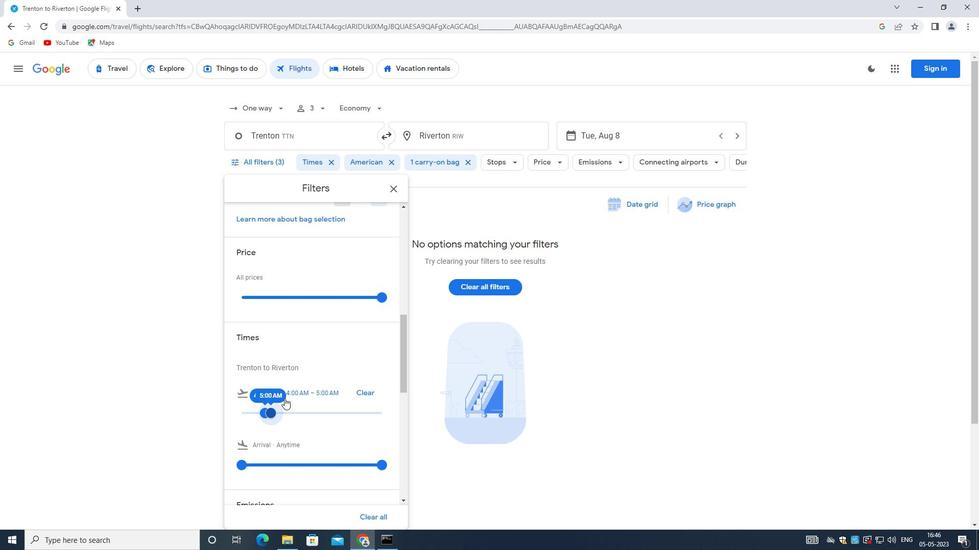 
Action: Mouse scrolled (294, 390) with delta (0, 0)
Screenshot: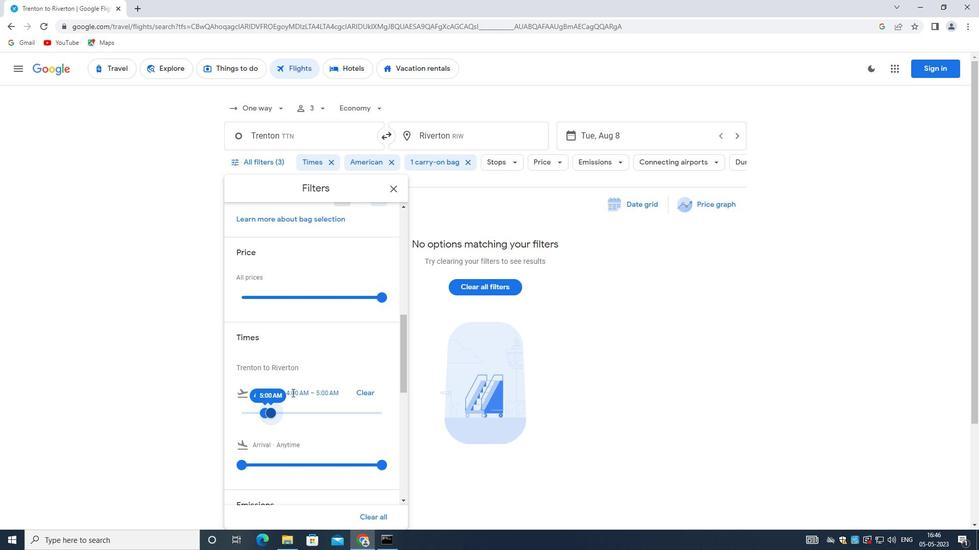 
Action: Mouse scrolled (294, 390) with delta (0, 0)
Screenshot: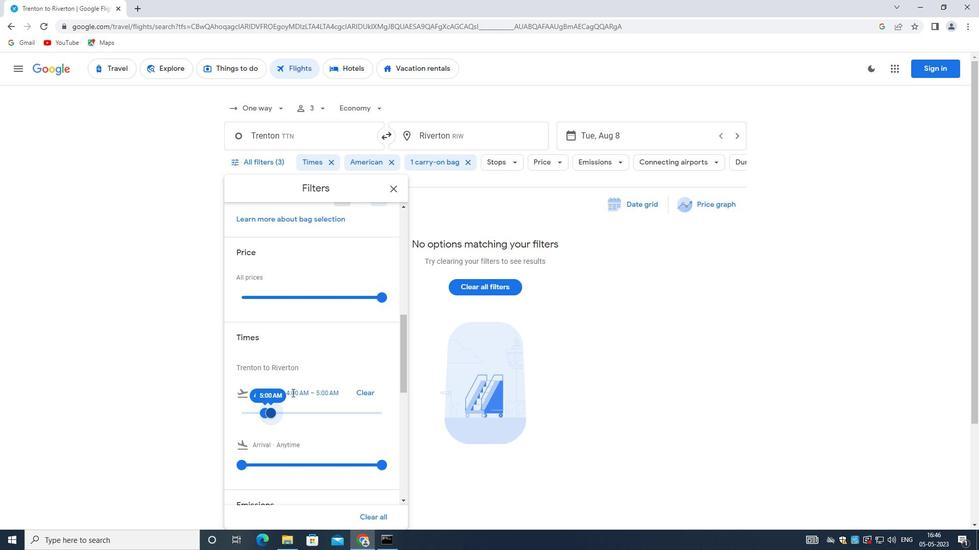 
Action: Mouse scrolled (294, 390) with delta (0, 0)
Screenshot: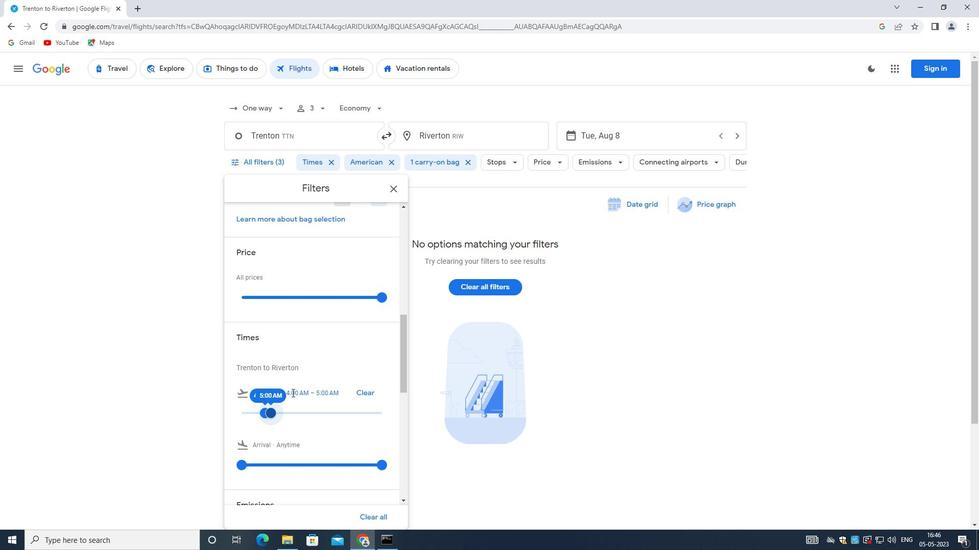 
Action: Mouse moved to (296, 381)
Screenshot: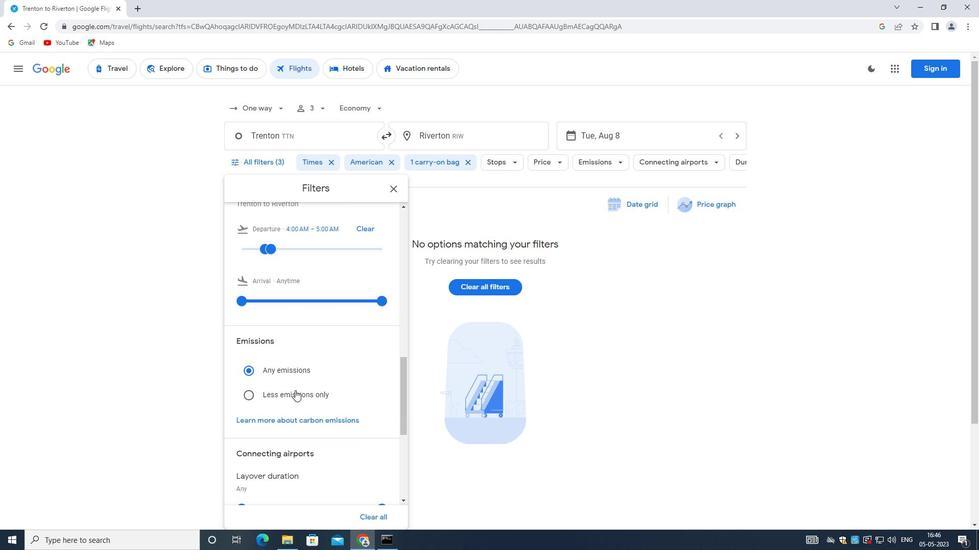 
Action: Mouse scrolled (296, 380) with delta (0, 0)
Screenshot: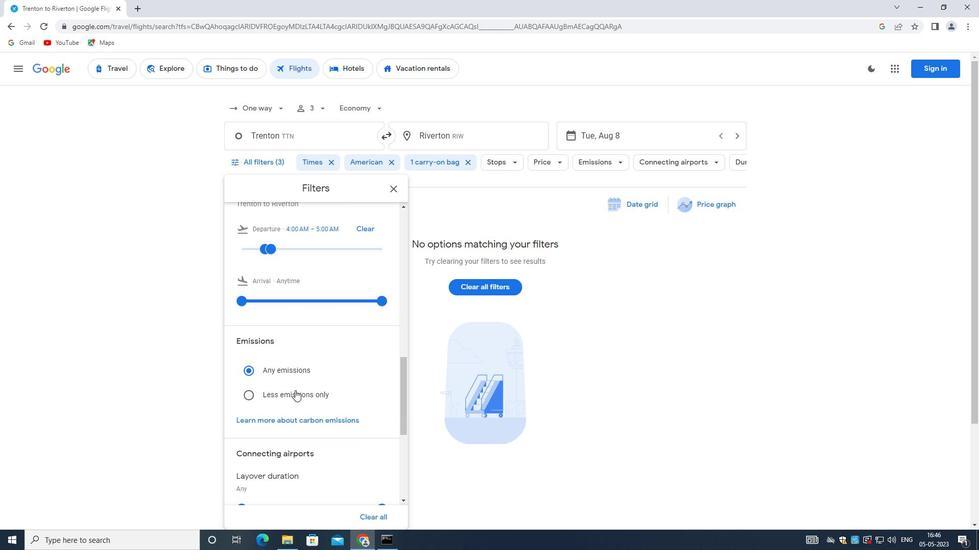 
Action: Mouse scrolled (296, 380) with delta (0, 0)
Screenshot: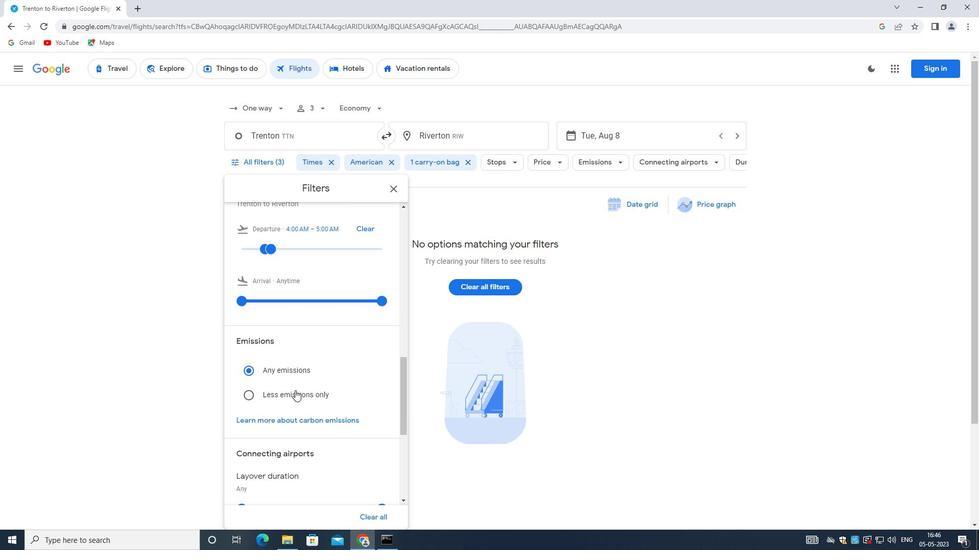 
Action: Mouse scrolled (296, 380) with delta (0, 0)
Screenshot: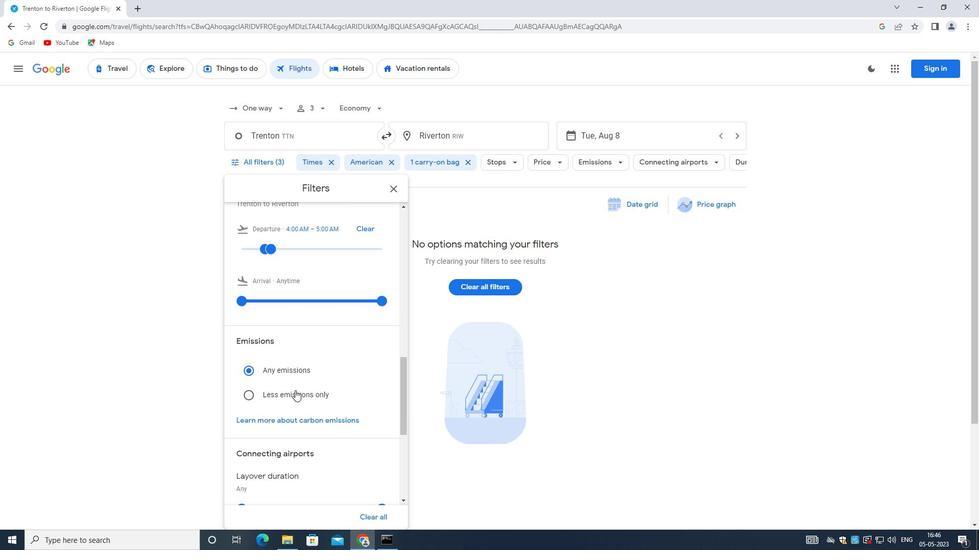 
Action: Mouse scrolled (296, 380) with delta (0, 0)
Screenshot: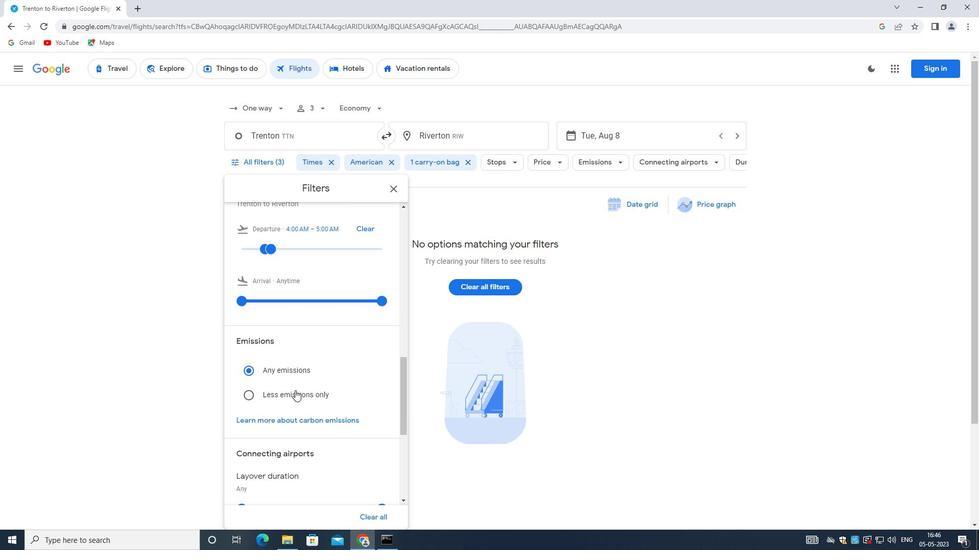 
Action: Mouse scrolled (296, 380) with delta (0, 0)
Screenshot: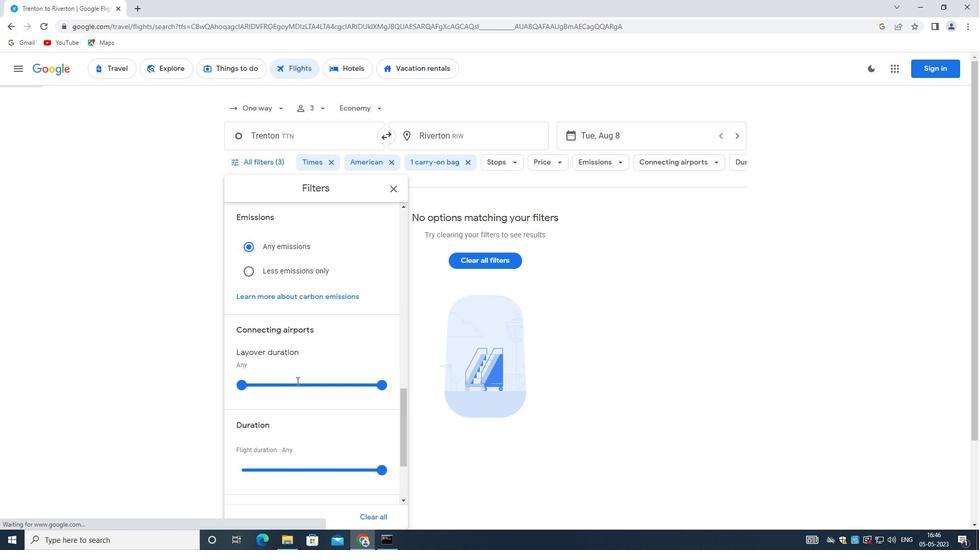 
Action: Mouse scrolled (296, 380) with delta (0, 0)
Screenshot: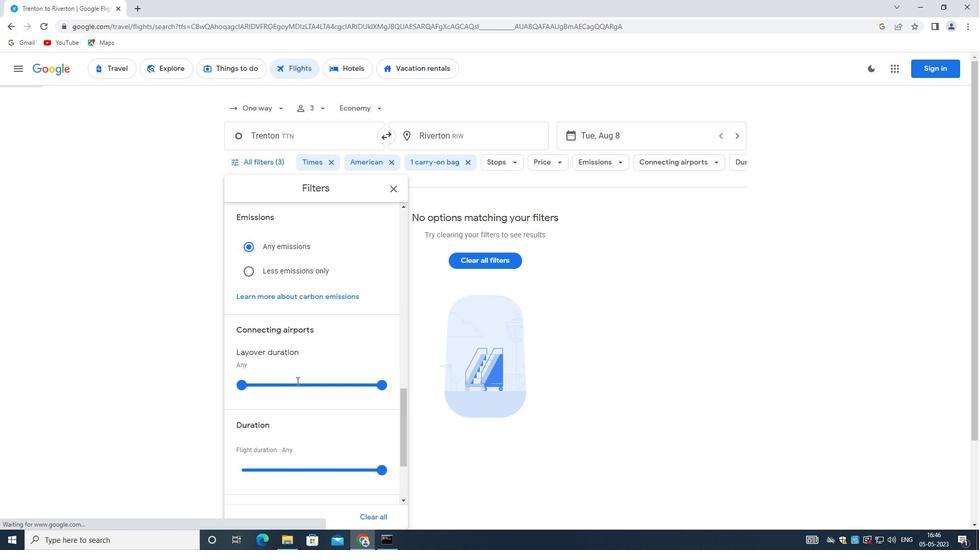 
Action: Mouse moved to (297, 381)
Screenshot: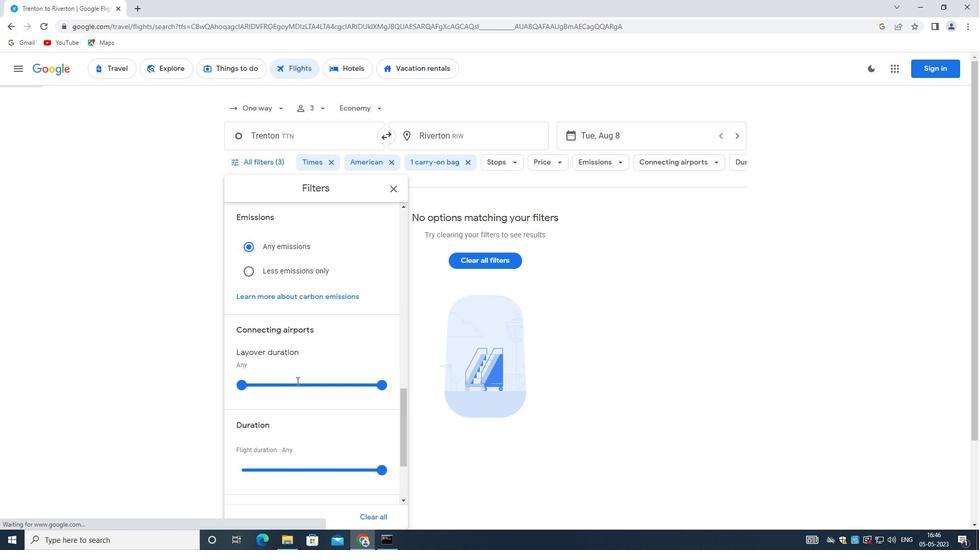 
Action: Mouse scrolled (297, 380) with delta (0, 0)
Screenshot: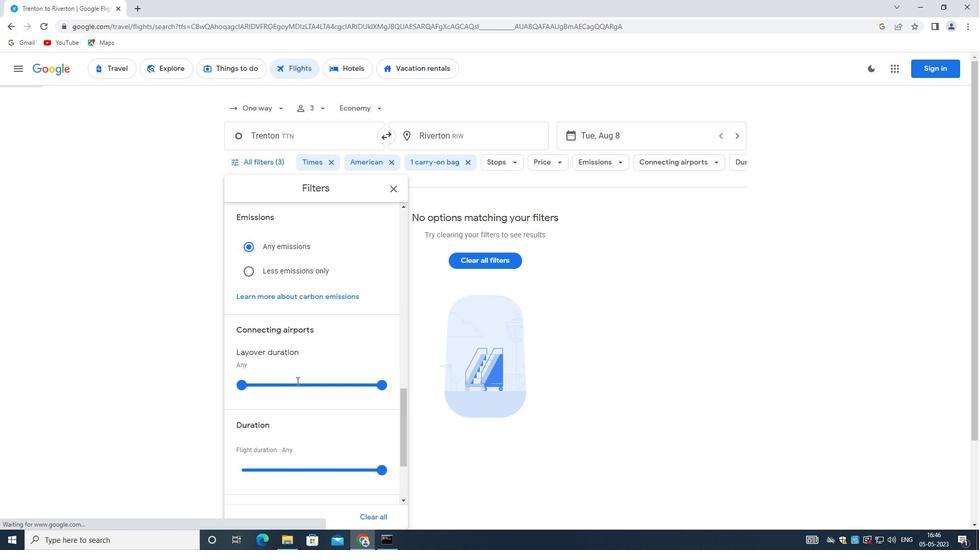 
Action: Mouse scrolled (297, 380) with delta (0, 0)
Screenshot: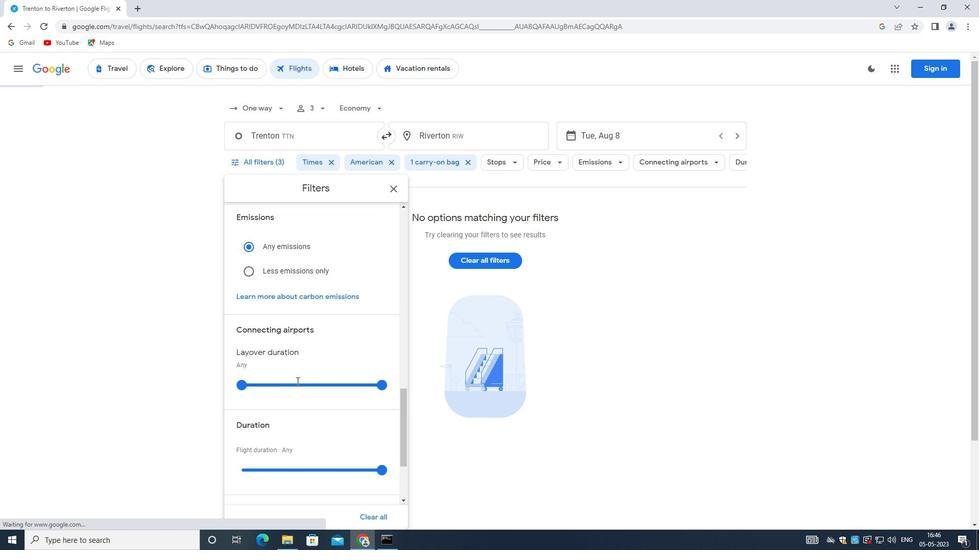
Action: Mouse scrolled (297, 380) with delta (0, 0)
Screenshot: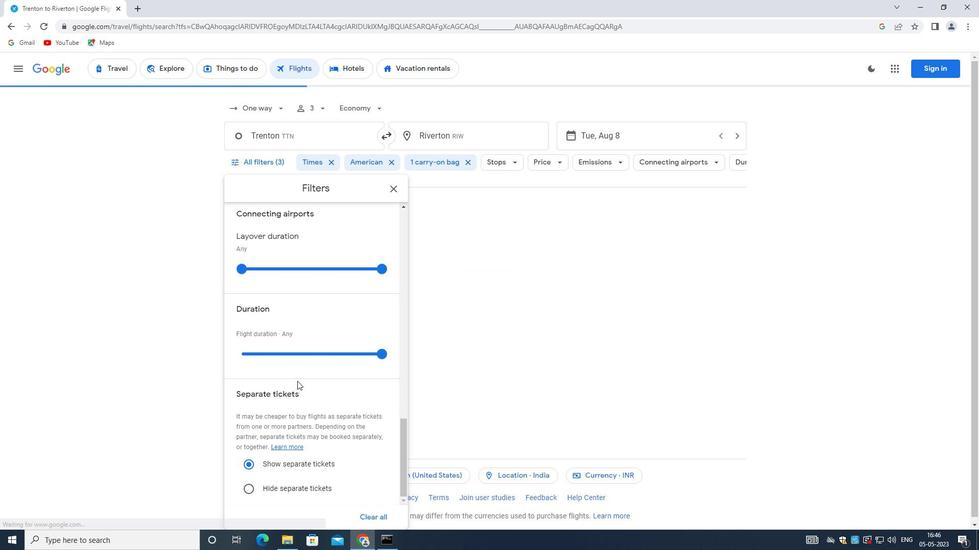 
Action: Mouse scrolled (297, 380) with delta (0, 0)
Screenshot: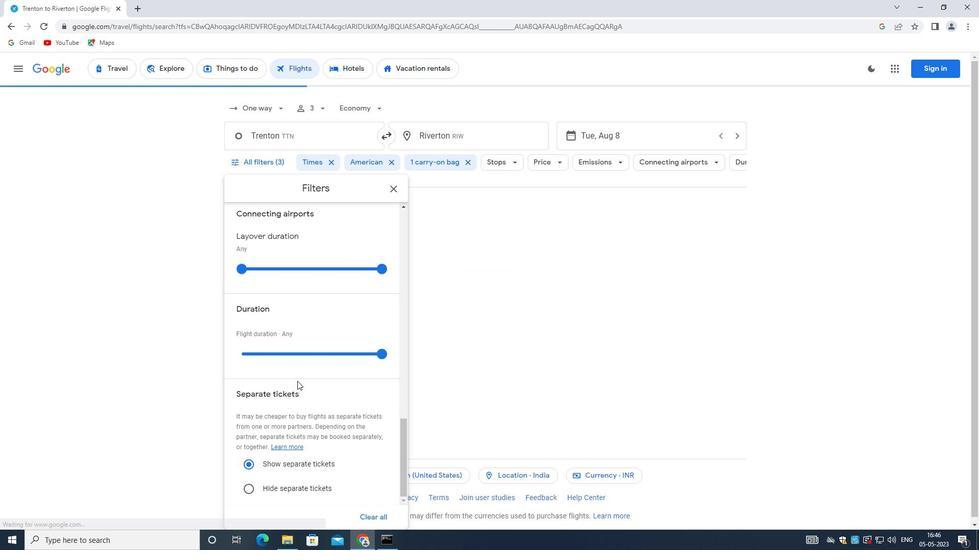 
Action: Mouse scrolled (297, 380) with delta (0, 0)
Screenshot: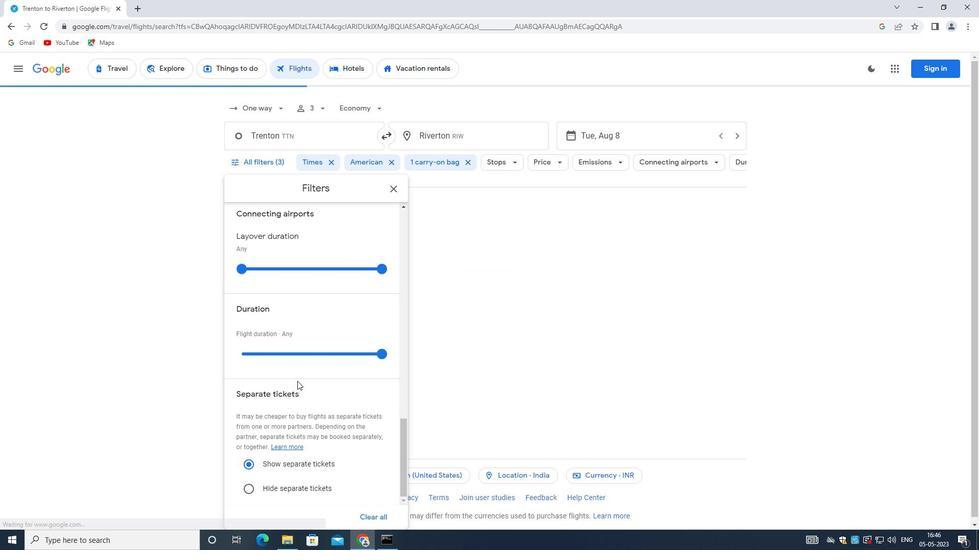 
Action: Mouse scrolled (297, 380) with delta (0, 0)
Screenshot: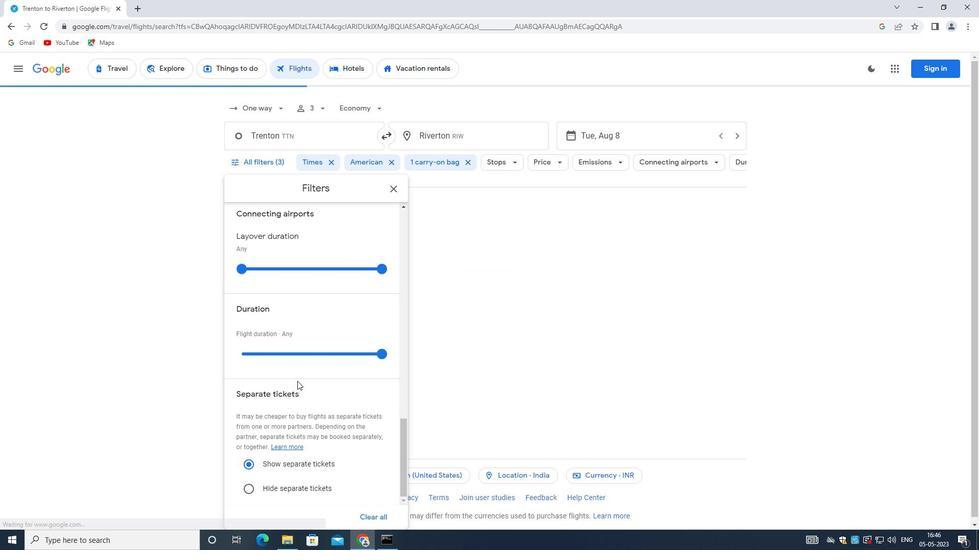 
Action: Mouse scrolled (297, 380) with delta (0, 0)
Screenshot: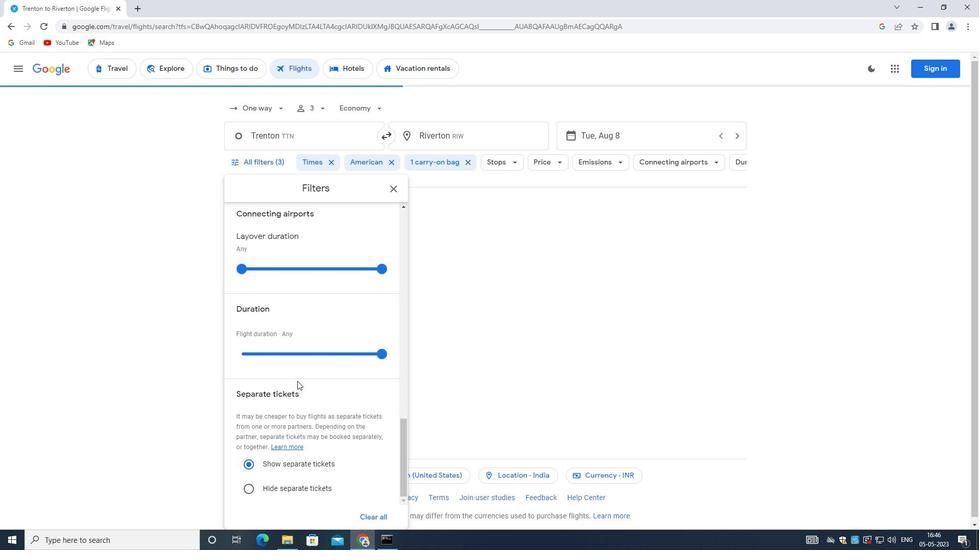 
Action: Mouse moved to (297, 381)
Screenshot: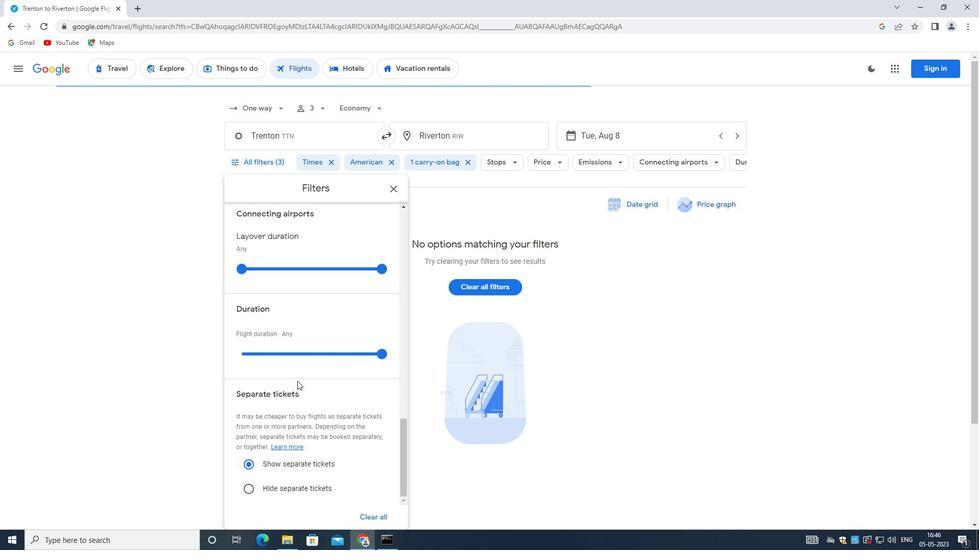 
Action: Mouse scrolled (297, 381) with delta (0, 0)
Screenshot: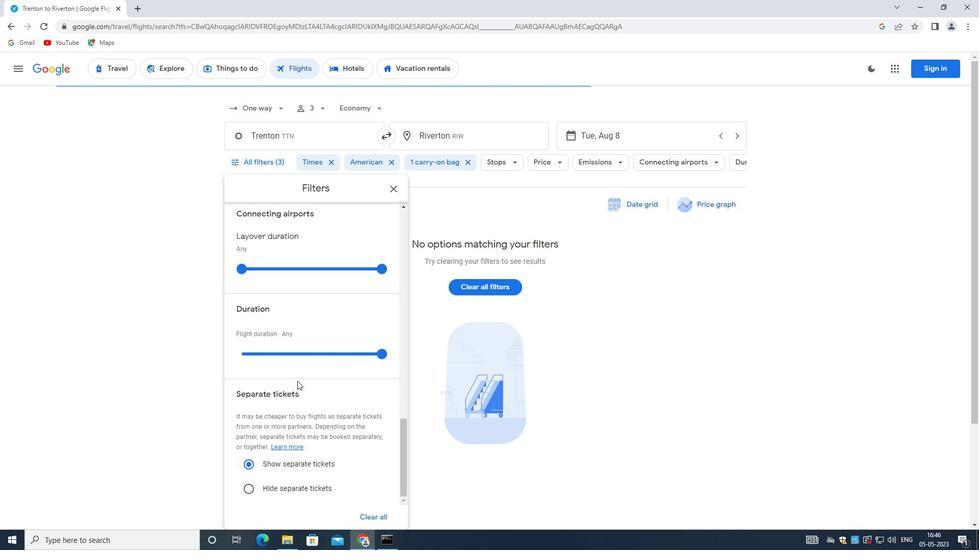 
Action: Mouse moved to (297, 384)
Screenshot: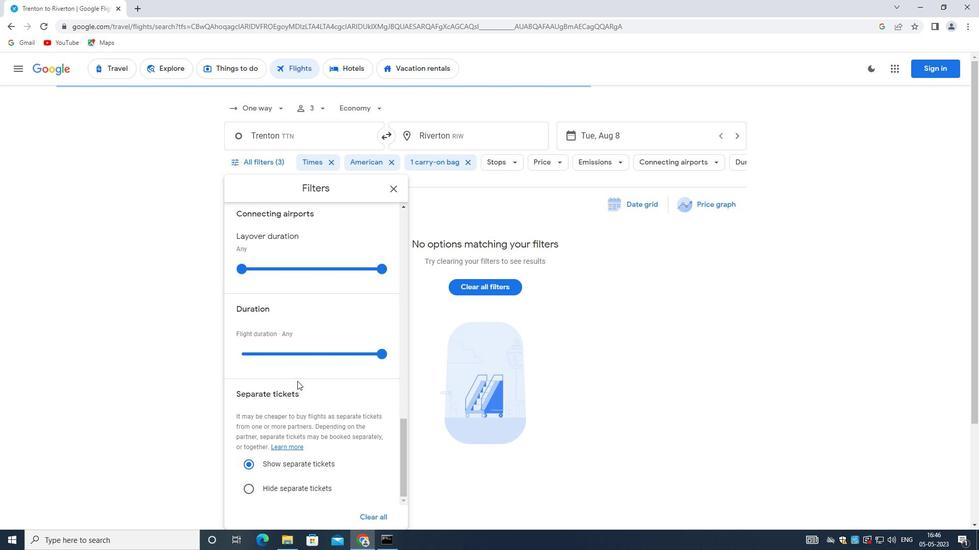 
Action: Mouse scrolled (297, 384) with delta (0, 0)
Screenshot: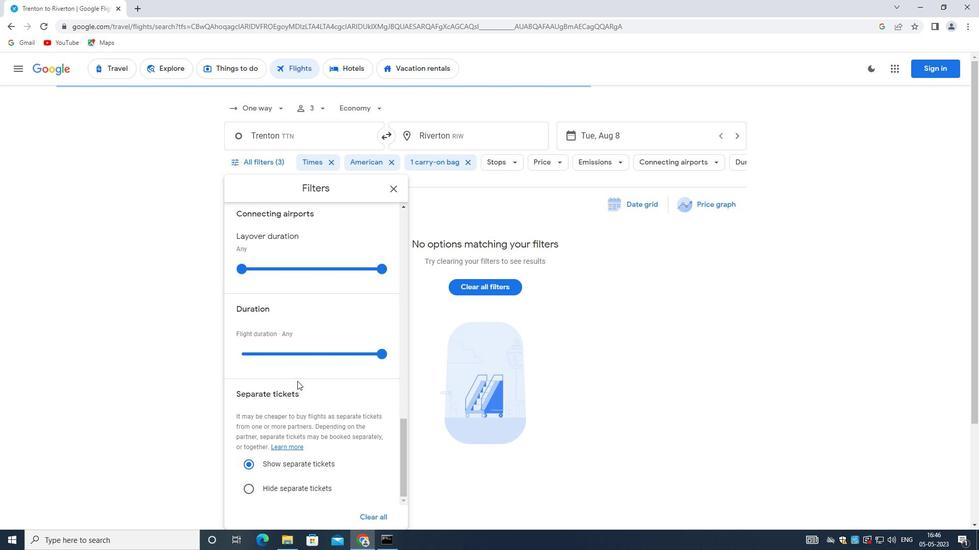 
